 Task: AssignCarxxstreet791@gmail.com as Assignee of Issue Issue0000000090 in Backlog  in Scrum Project Project0000000018 in Jira. Create a Sprint called Sprint0000000049 in Scrum Project Project0000000017 in Jira. Create a Sprint called Sprint0000000050 in Scrum Project Project0000000017 in Jira. Create a Sprint called Sprint0000000051 in Scrum Project Project0000000017 in Jira. Set Duration of Sprint called Sprint0000000049 in Scrum Project Project0000000017 to 1 week in Jira
Action: Mouse moved to (1203, 559)
Screenshot: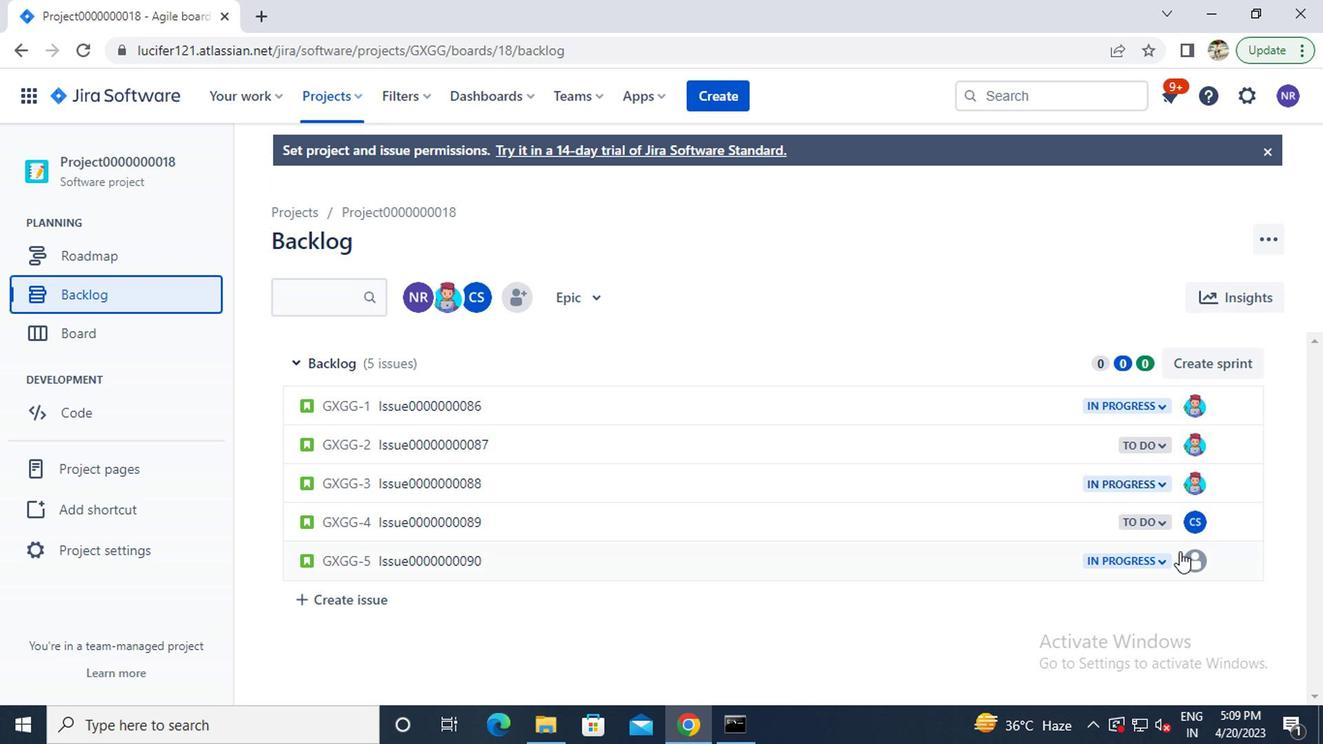 
Action: Mouse pressed left at (1203, 559)
Screenshot: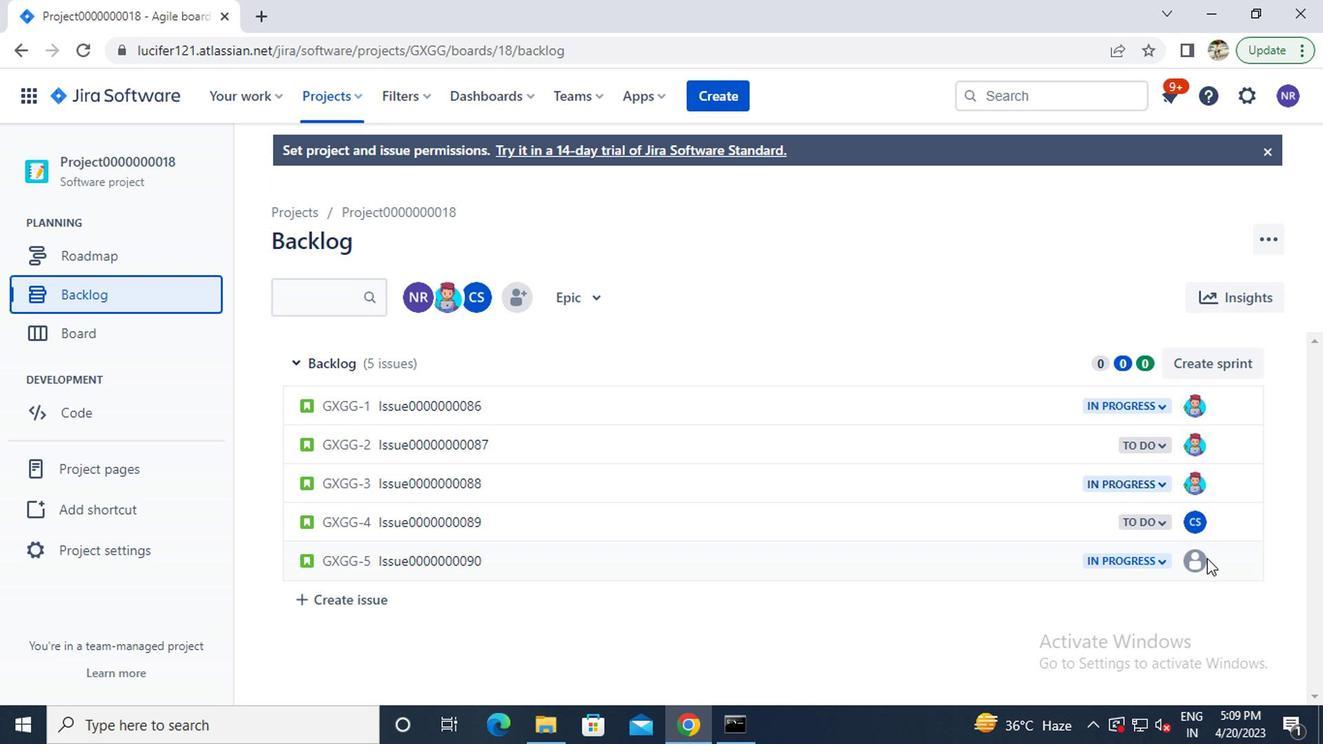 
Action: Key pressed c
Screenshot: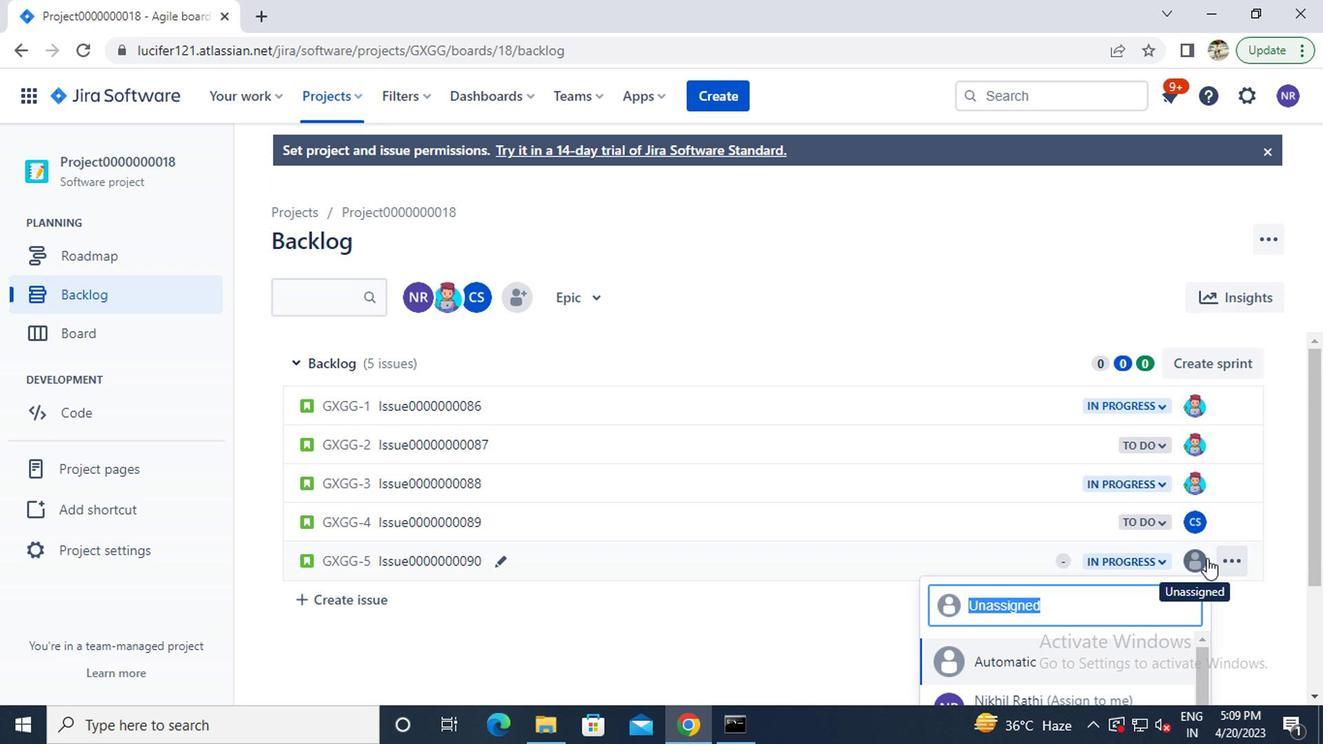 
Action: Mouse moved to (1021, 664)
Screenshot: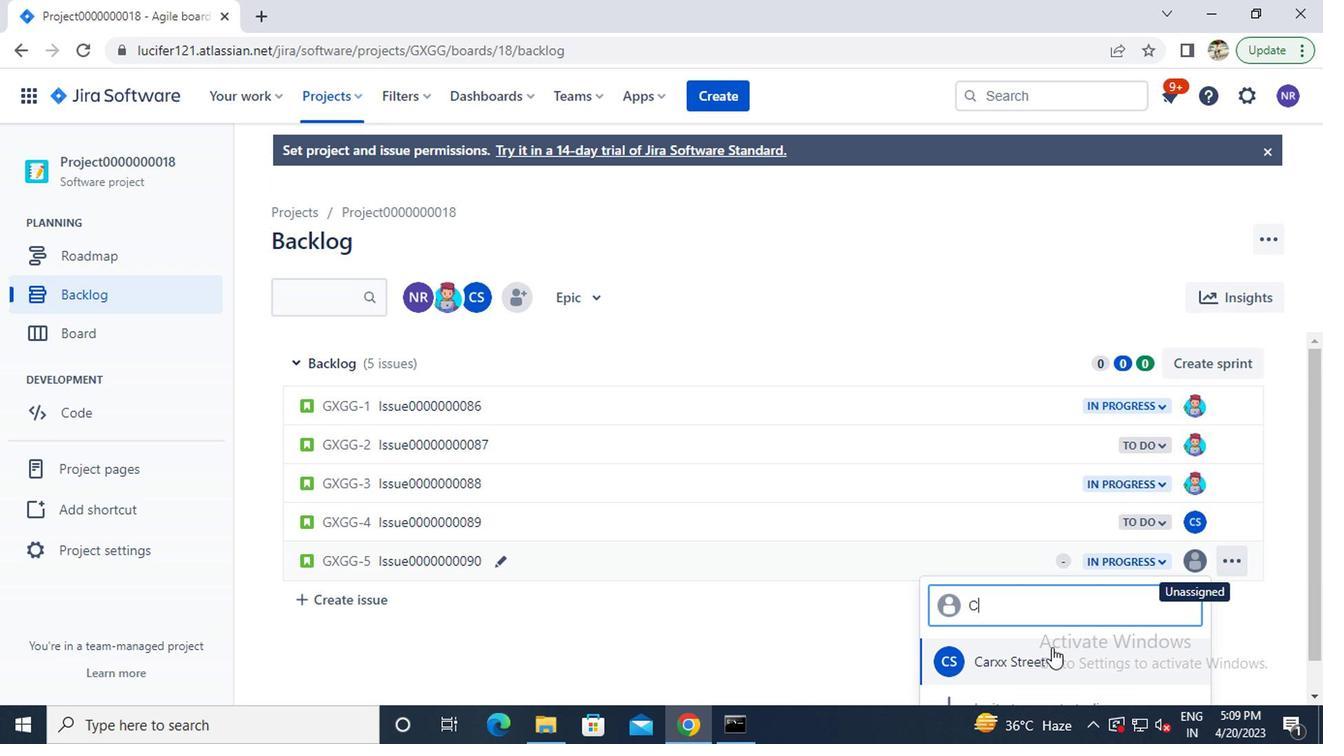 
Action: Mouse pressed left at (1021, 664)
Screenshot: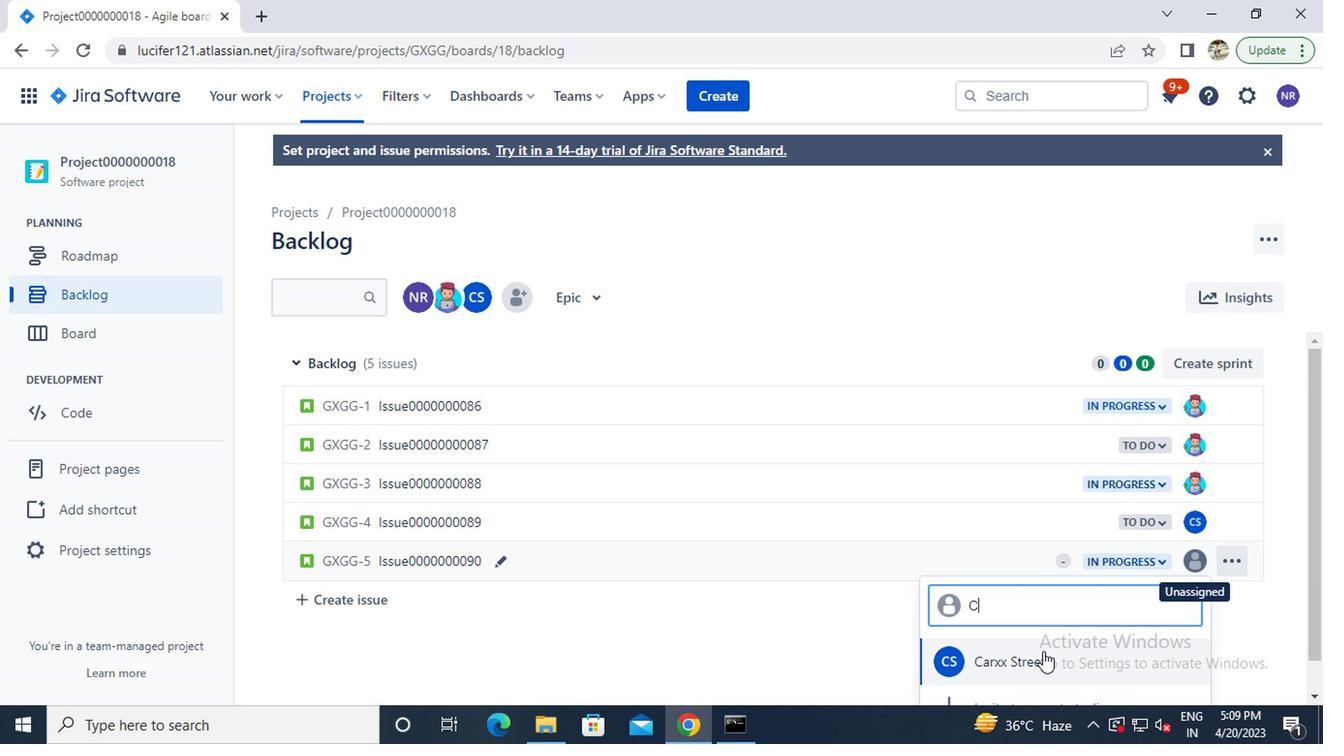 
Action: Mouse moved to (330, 105)
Screenshot: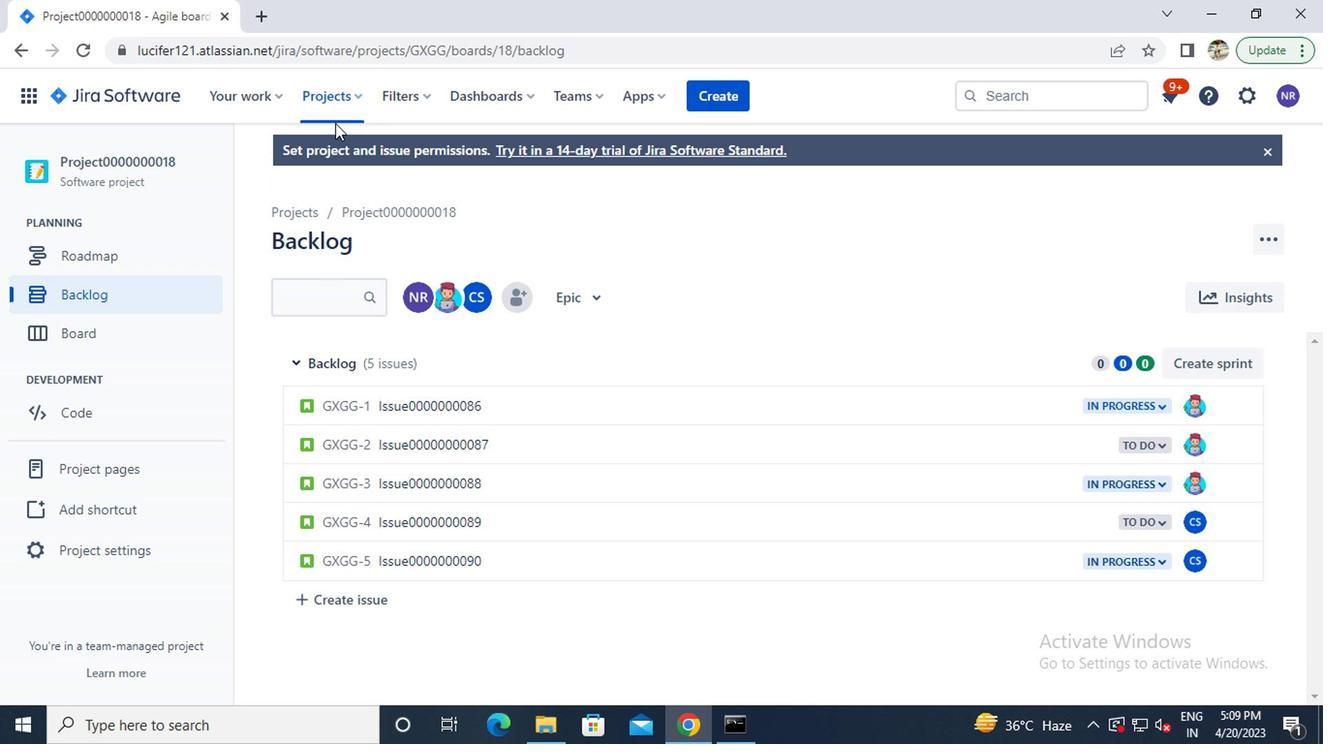 
Action: Mouse pressed left at (330, 105)
Screenshot: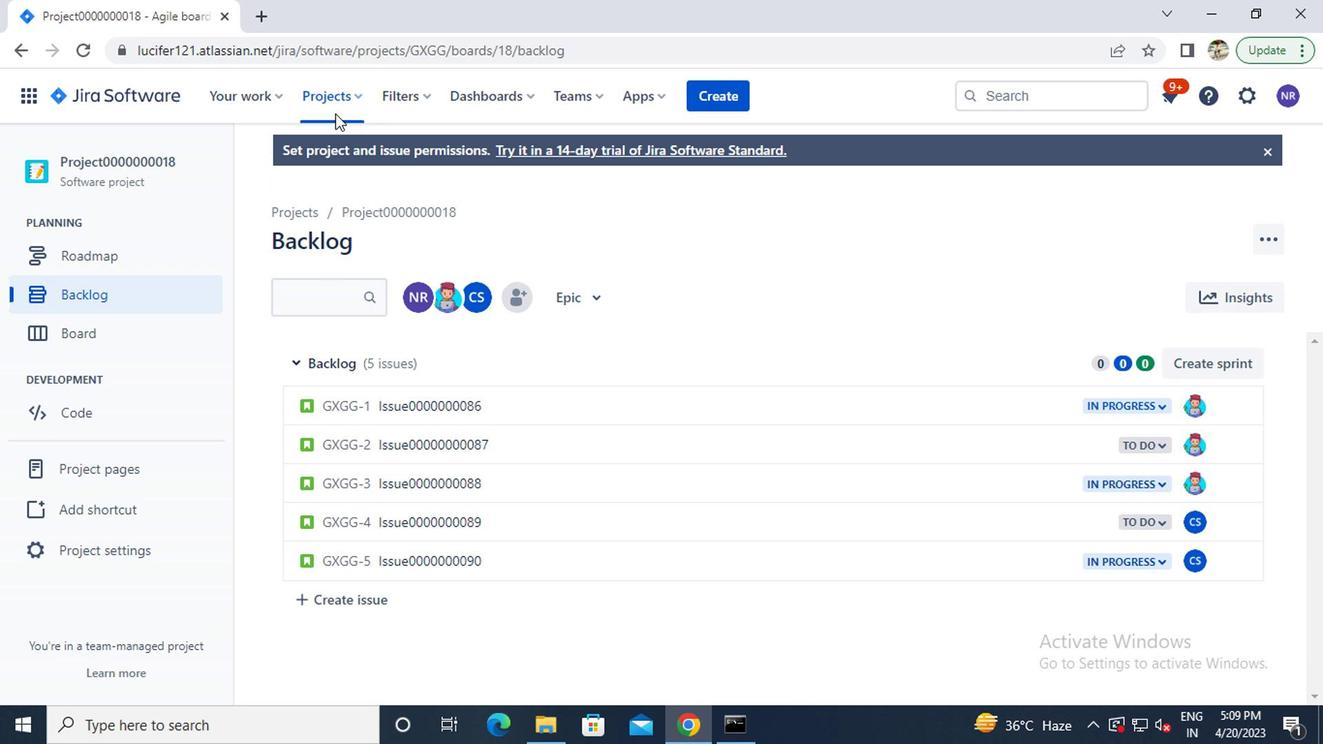 
Action: Mouse moved to (363, 232)
Screenshot: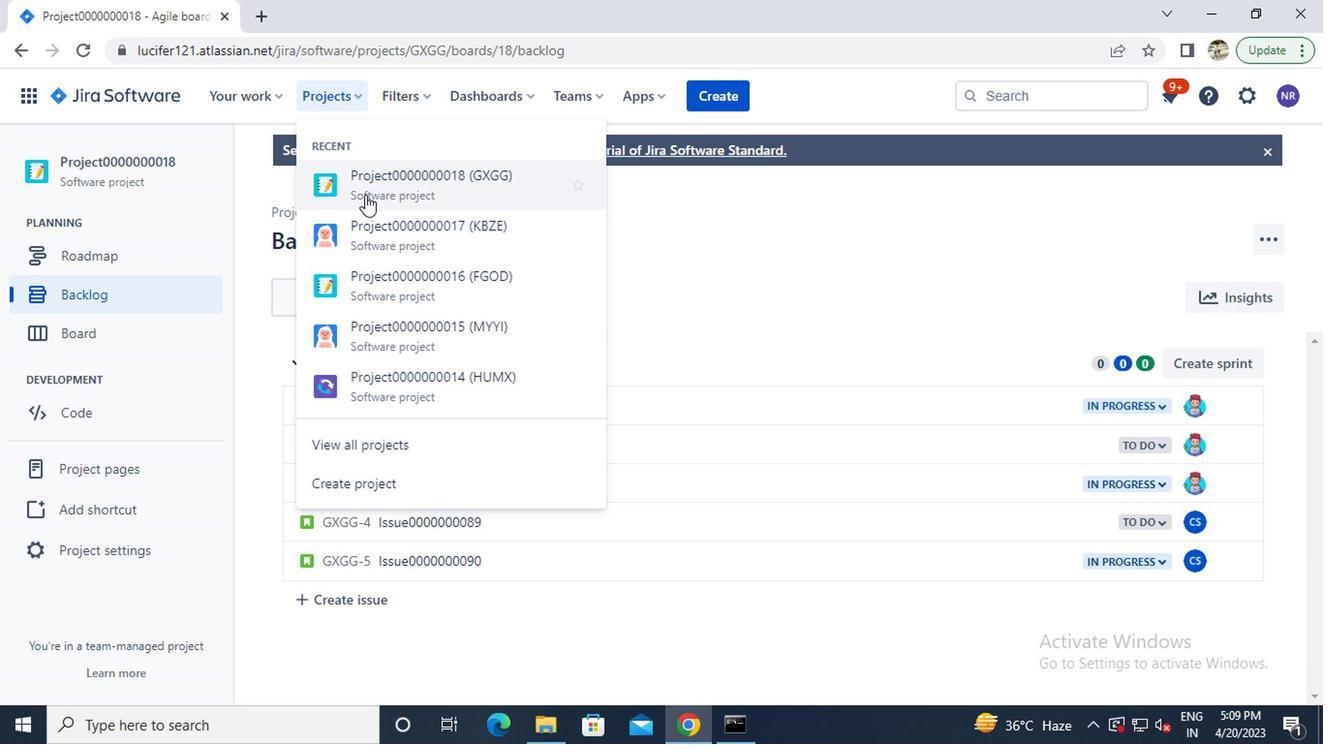 
Action: Mouse pressed left at (363, 232)
Screenshot: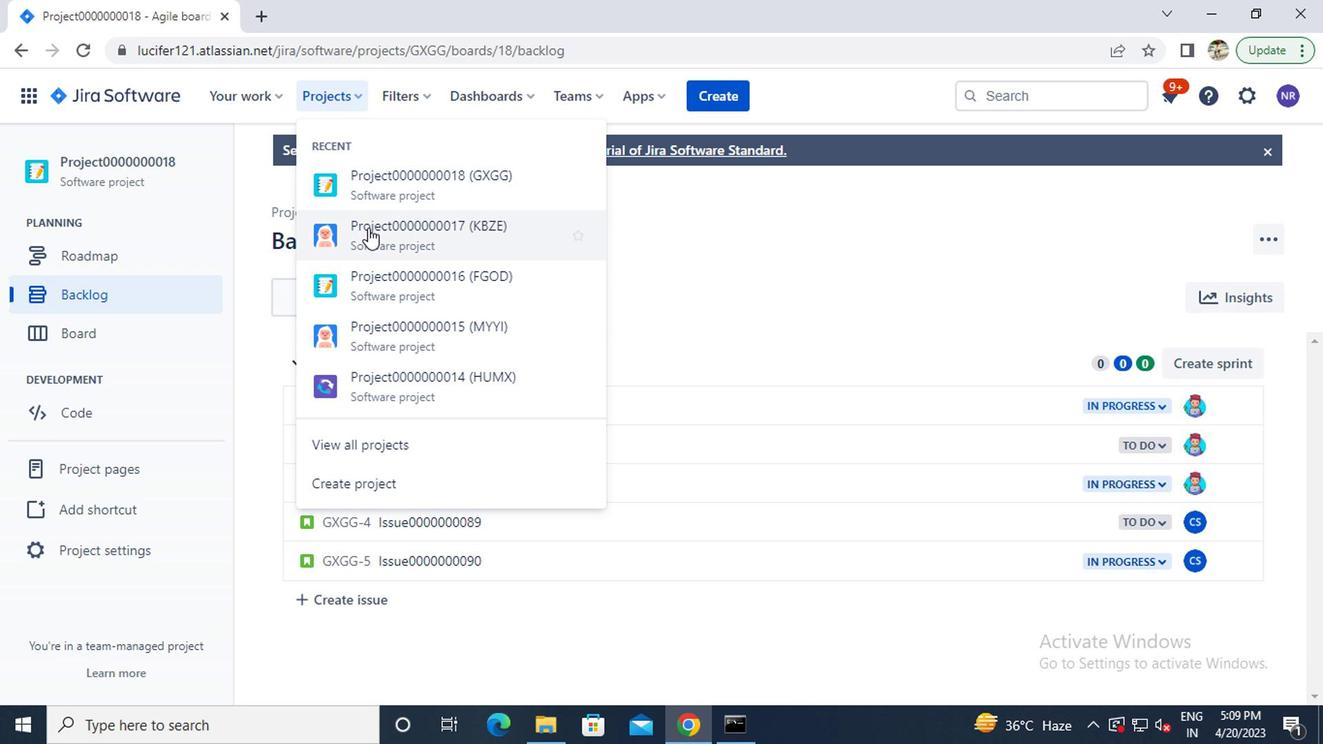 
Action: Mouse moved to (84, 303)
Screenshot: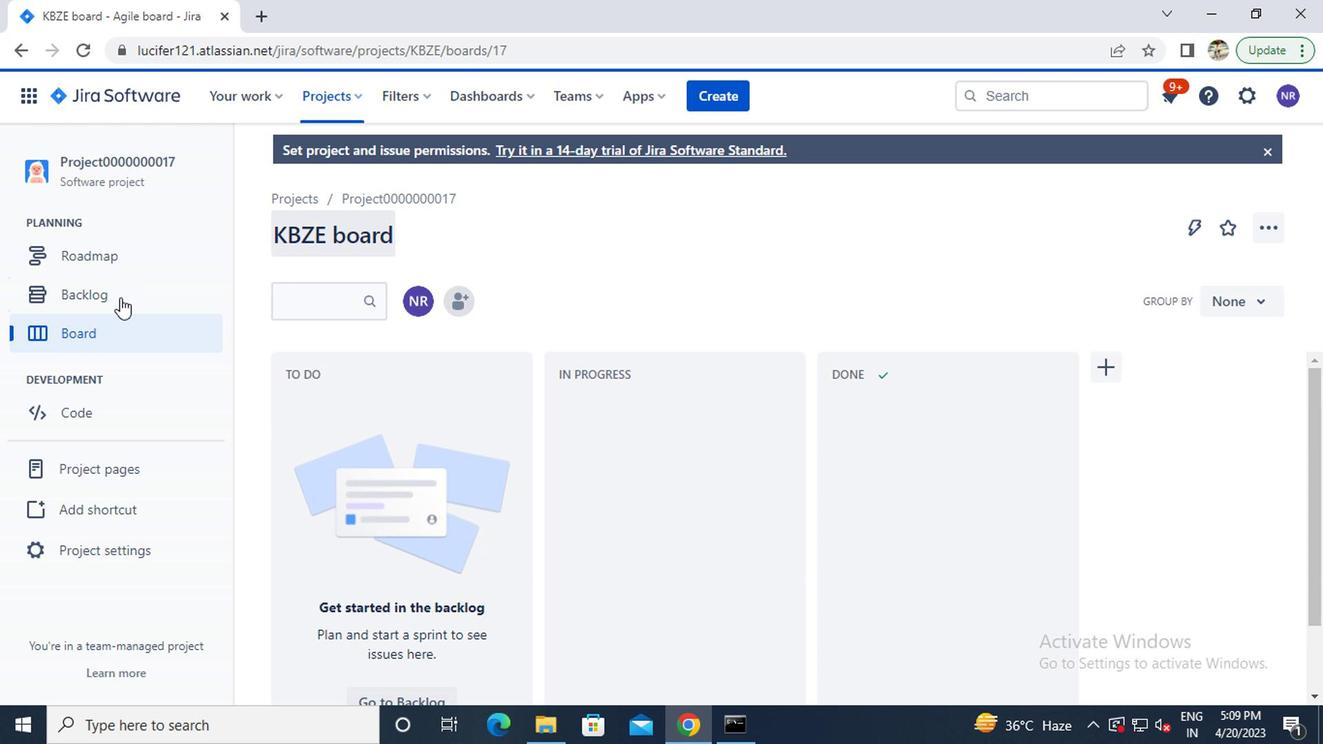 
Action: Mouse pressed left at (84, 303)
Screenshot: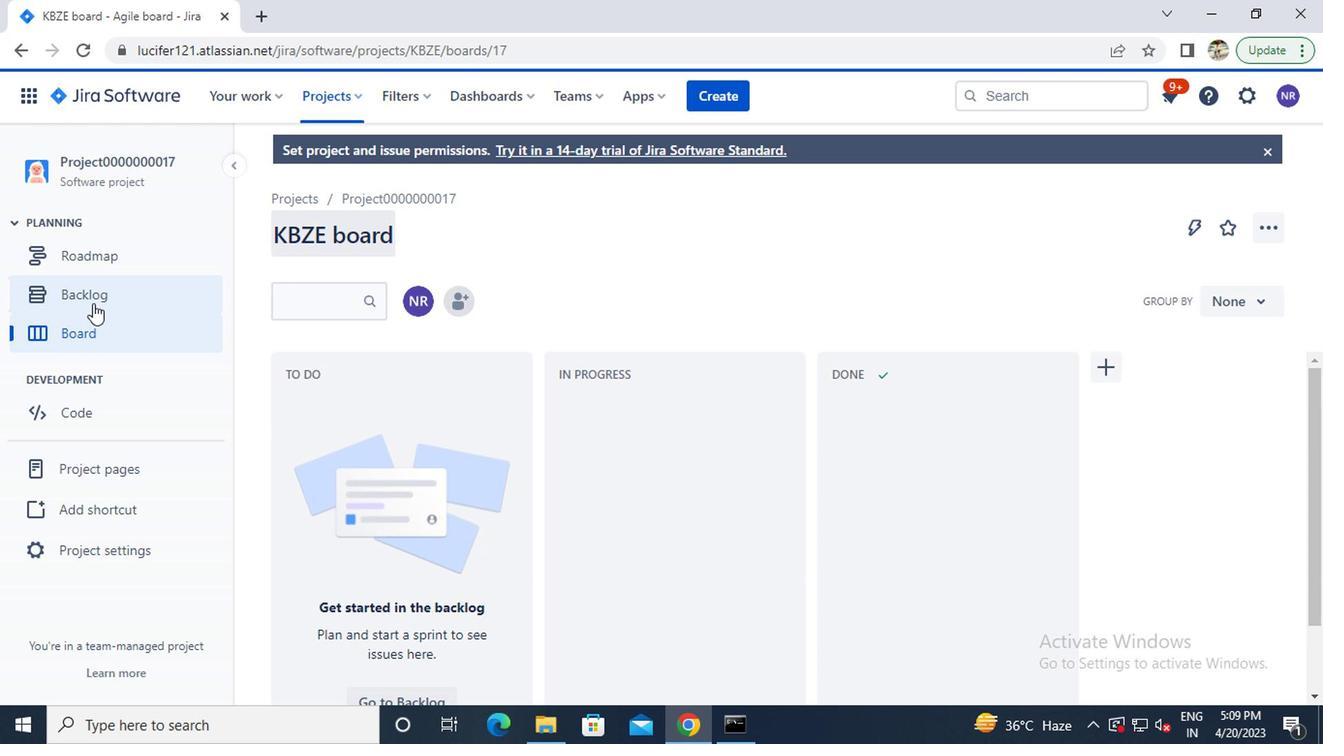 
Action: Mouse moved to (1186, 359)
Screenshot: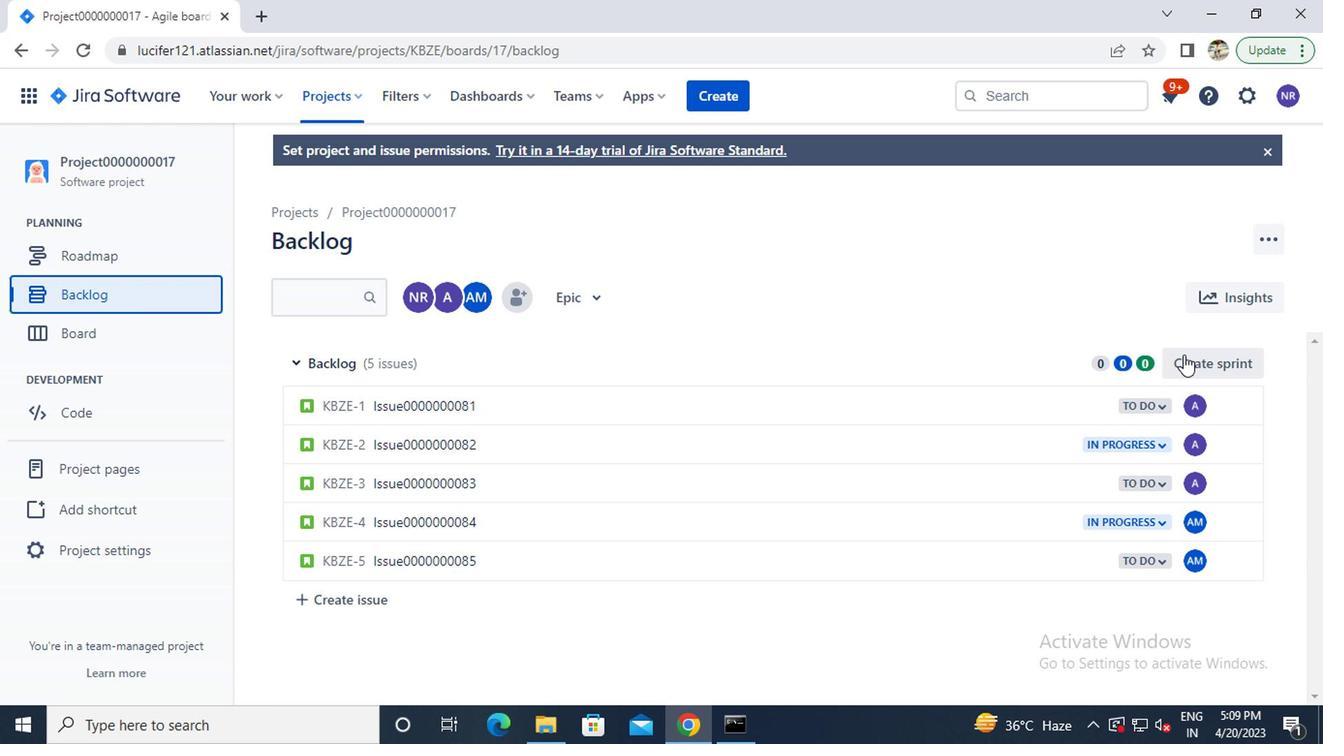 
Action: Mouse pressed left at (1186, 359)
Screenshot: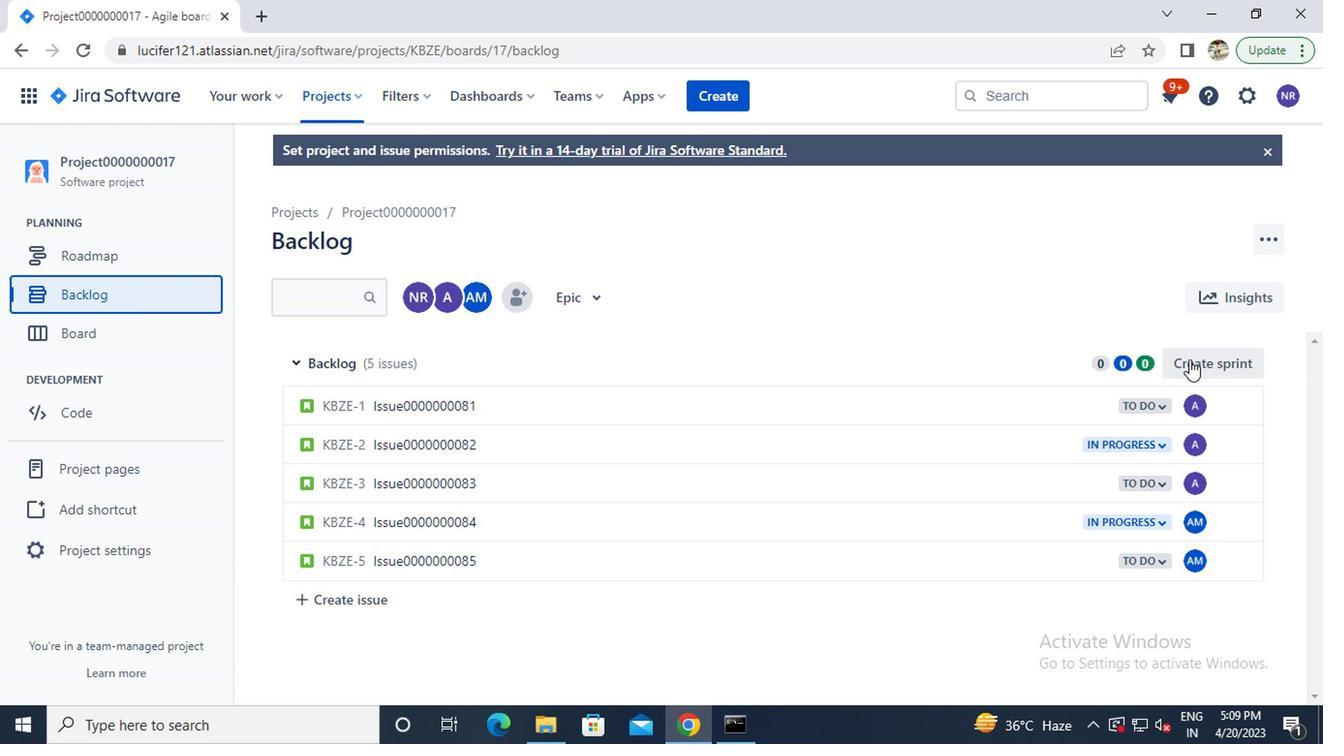 
Action: Mouse moved to (433, 368)
Screenshot: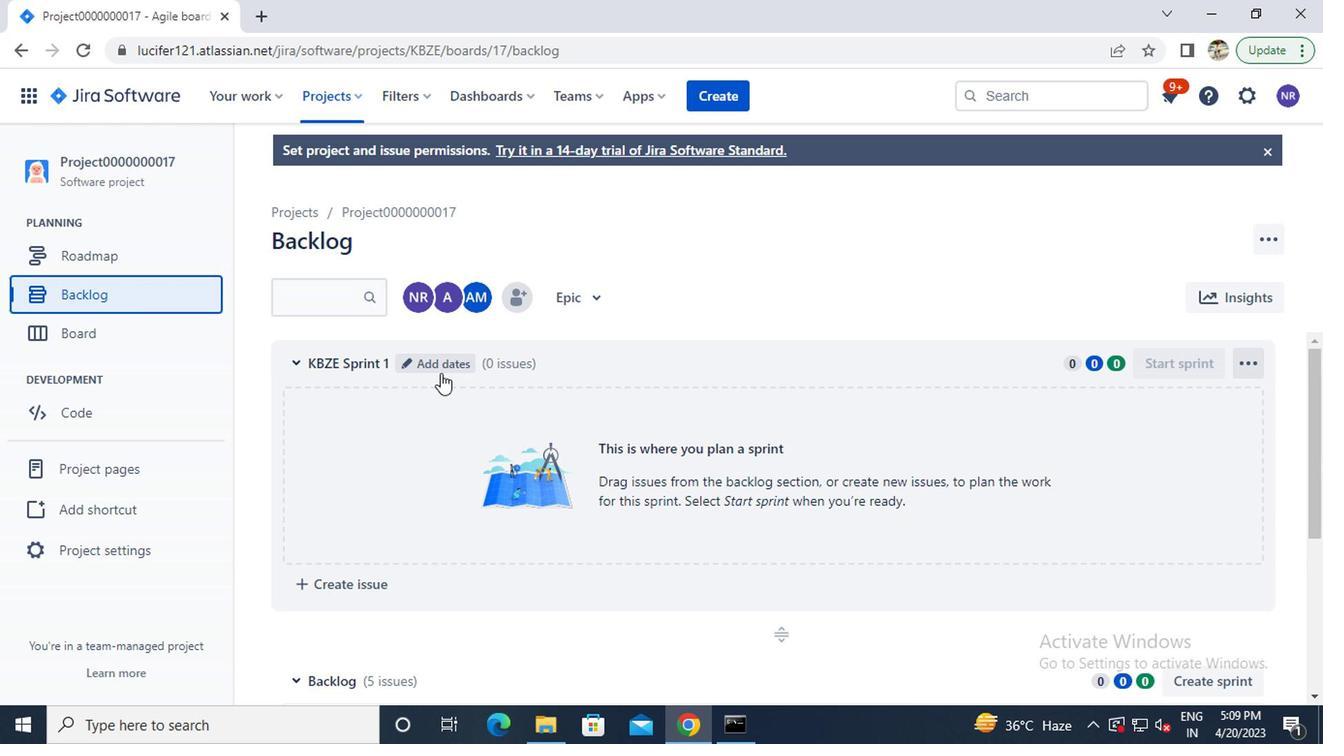 
Action: Mouse pressed left at (433, 368)
Screenshot: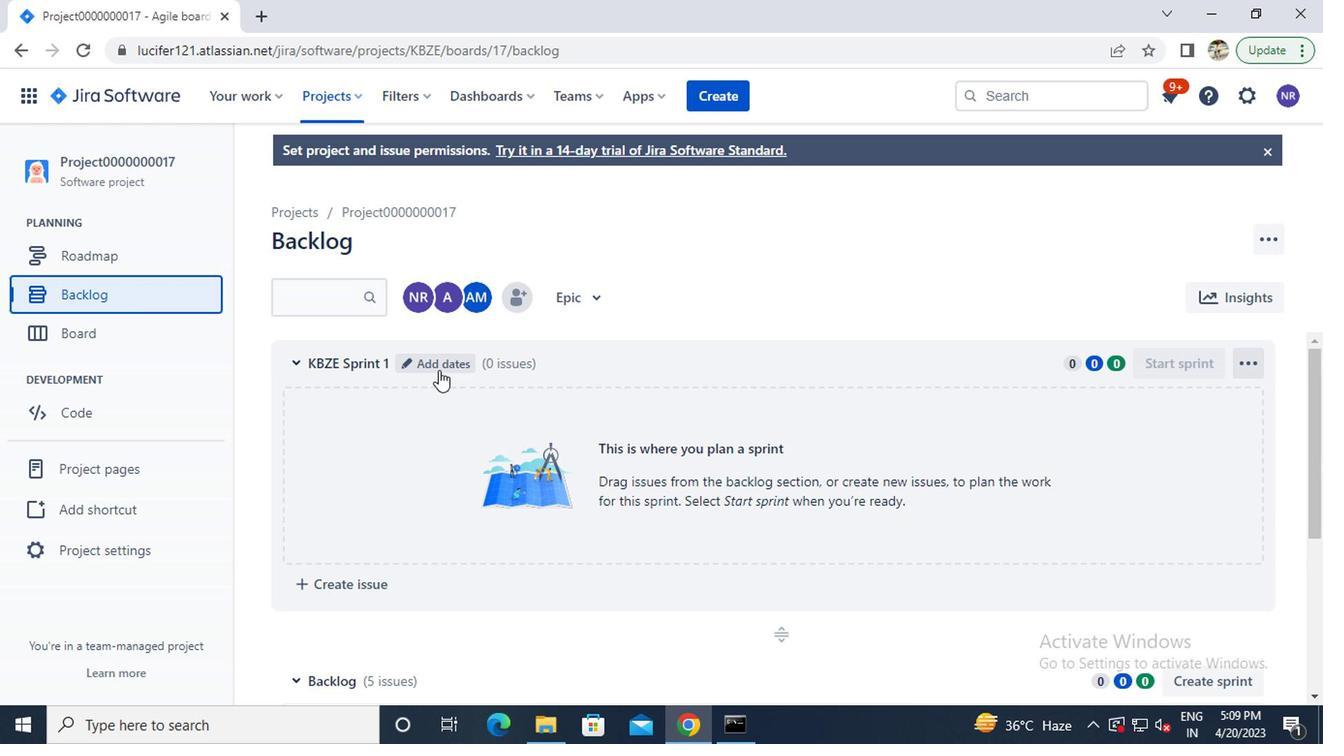 
Action: Key pressed ctrl+A<Key.backspace>s<Key.caps_lock>print0000000049<Key.enter>
Screenshot: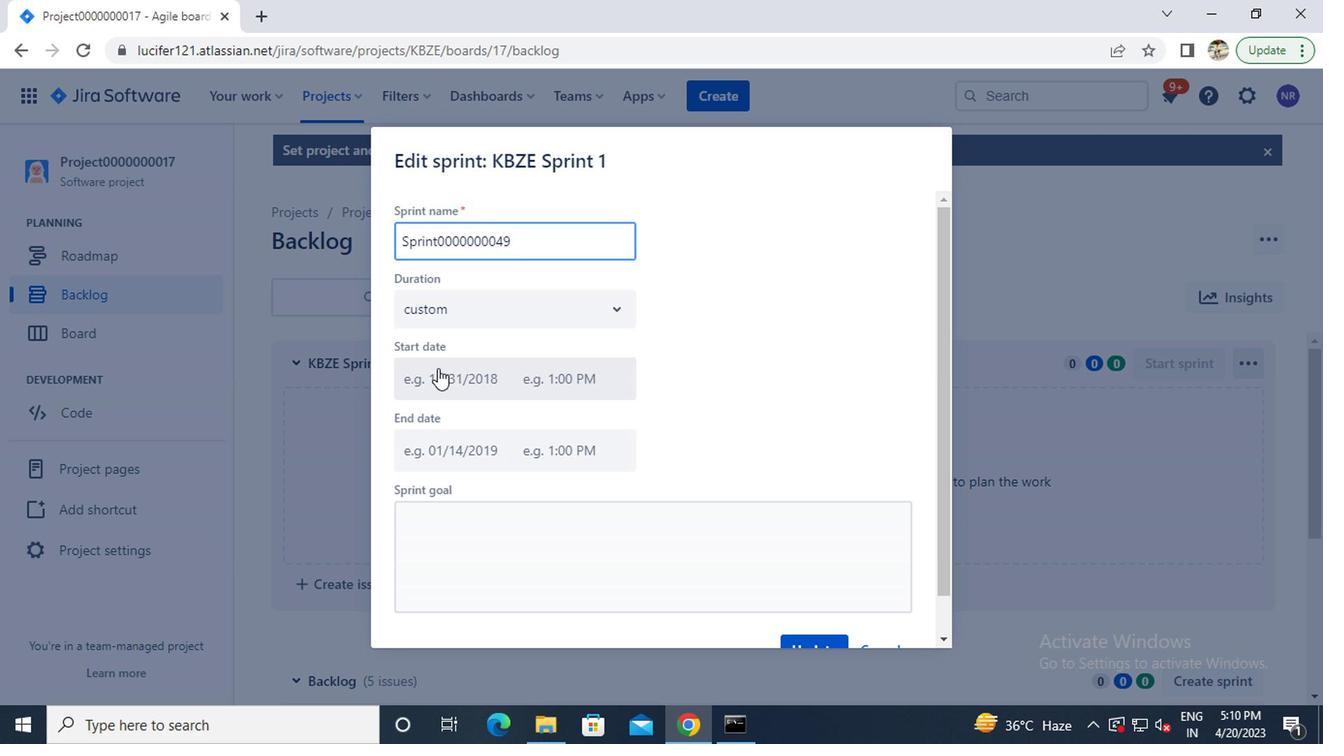 
Action: Mouse moved to (523, 377)
Screenshot: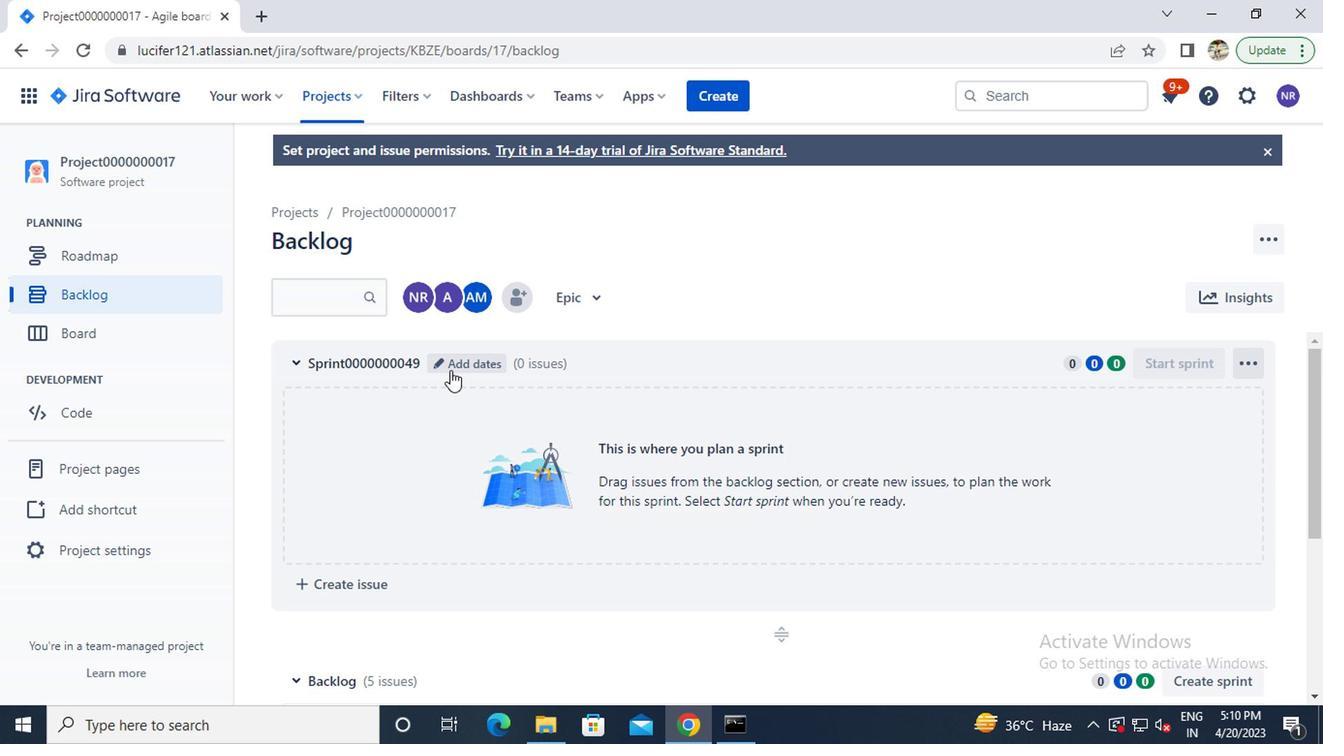 
Action: Mouse scrolled (523, 376) with delta (0, 0)
Screenshot: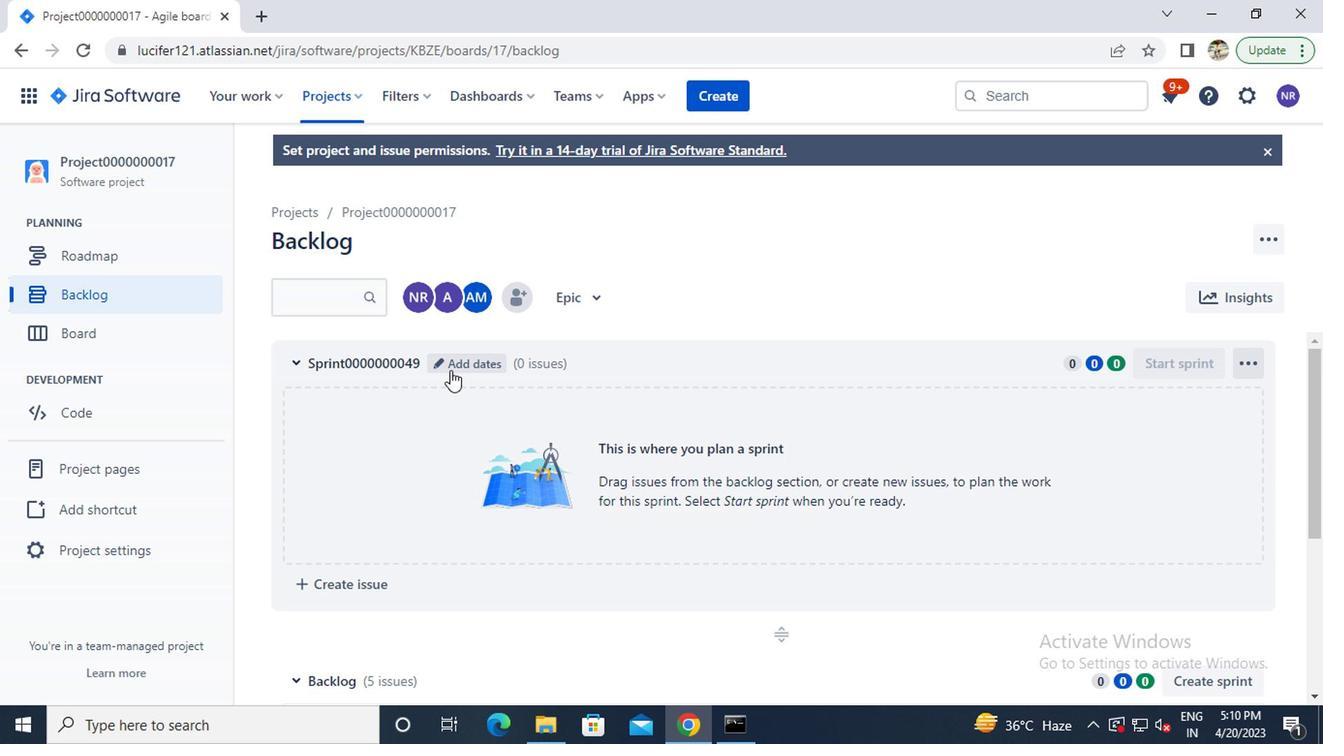 
Action: Mouse scrolled (523, 376) with delta (0, 0)
Screenshot: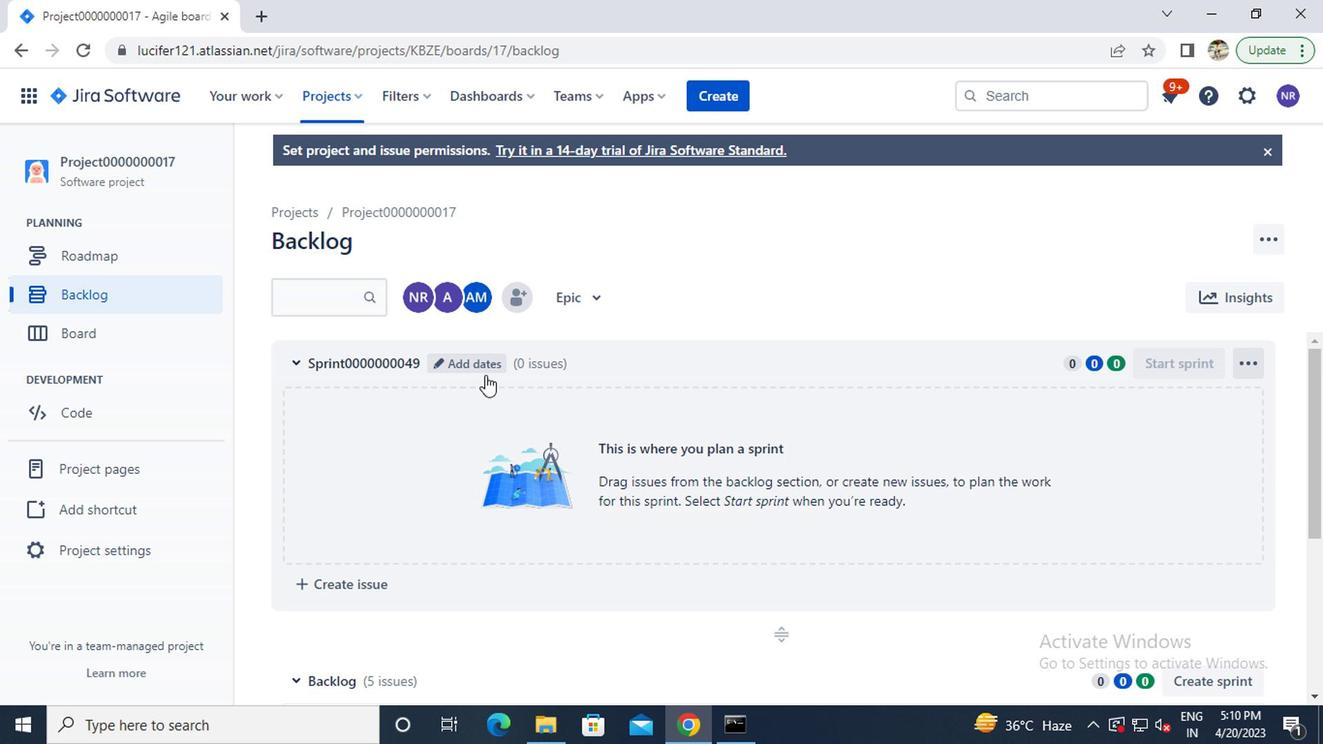 
Action: Mouse moved to (1203, 482)
Screenshot: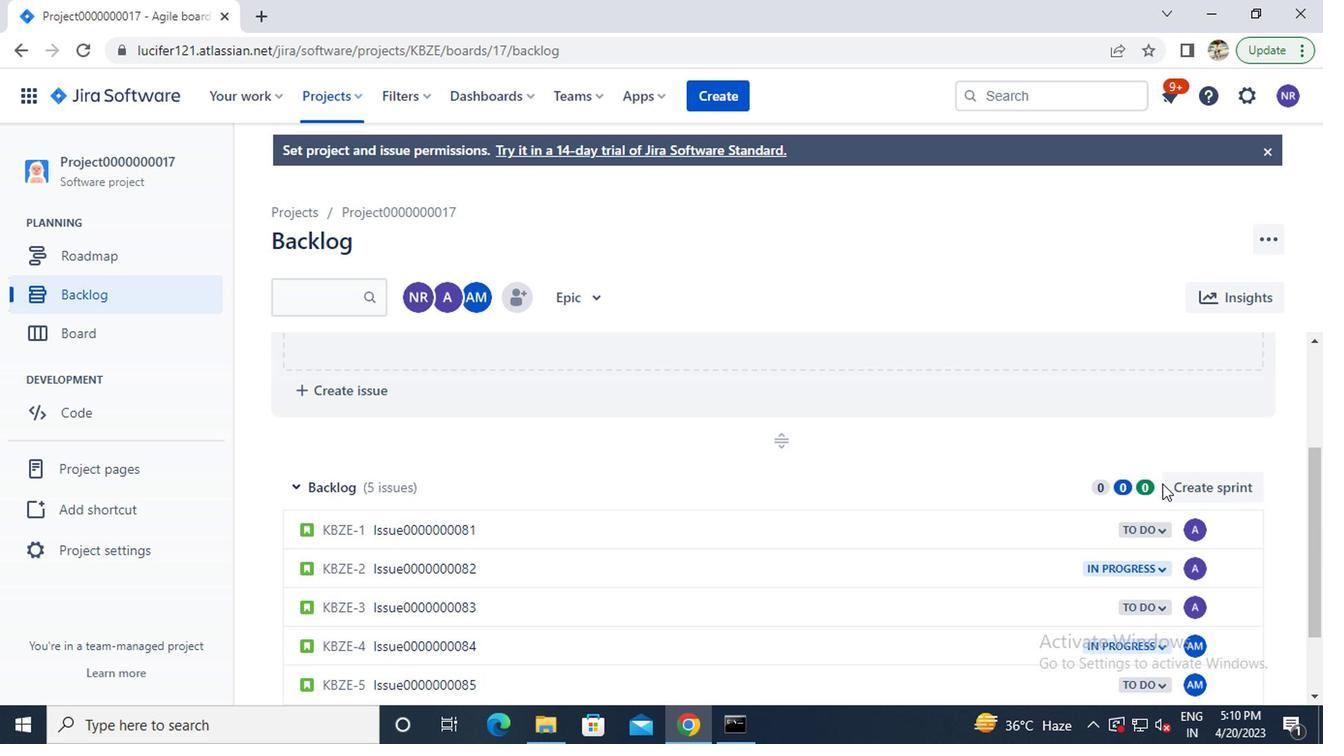 
Action: Mouse pressed left at (1203, 482)
Screenshot: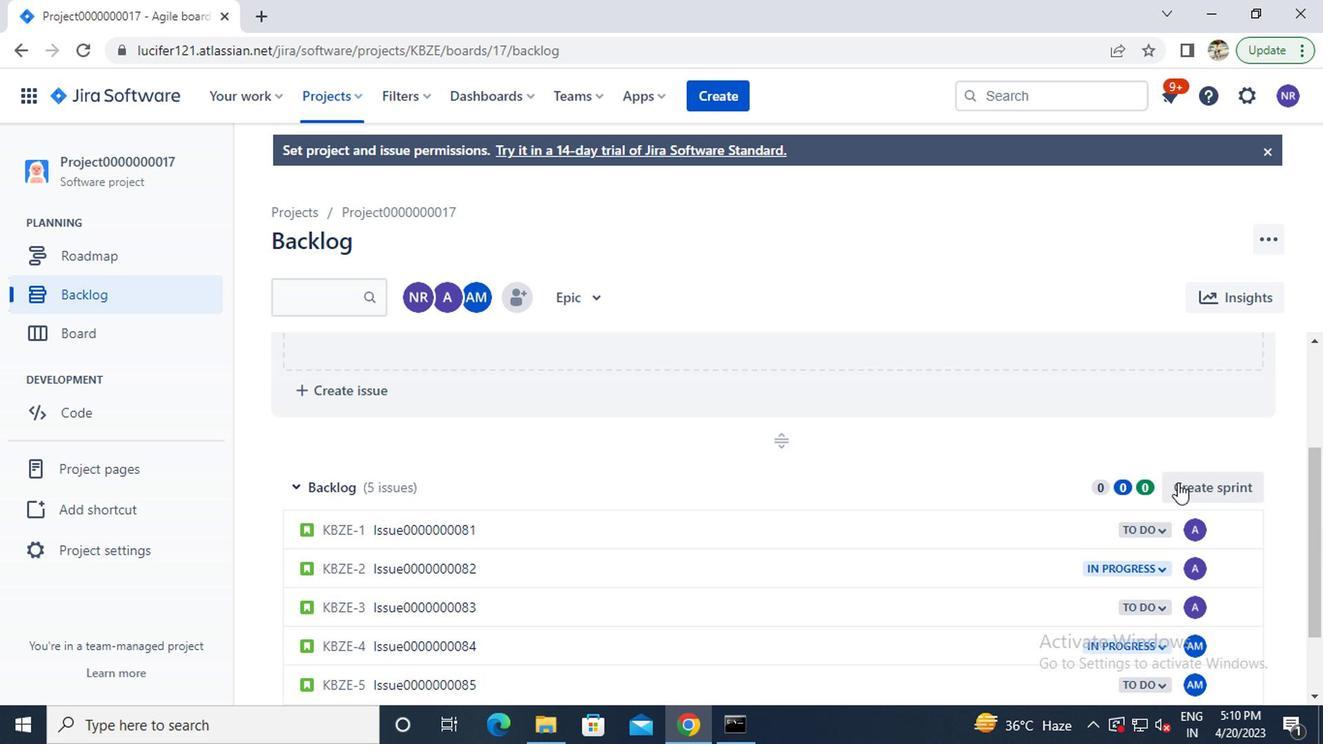 
Action: Mouse moved to (424, 490)
Screenshot: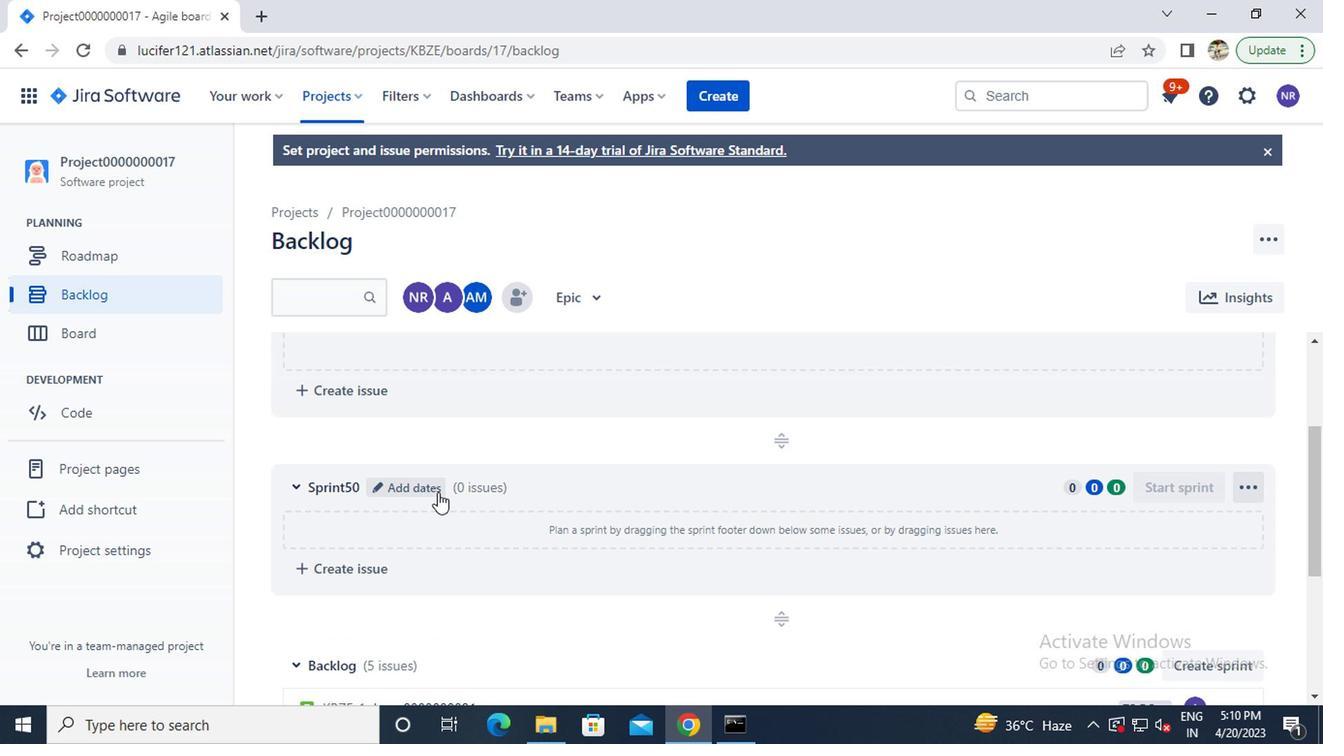 
Action: Mouse pressed left at (424, 490)
Screenshot: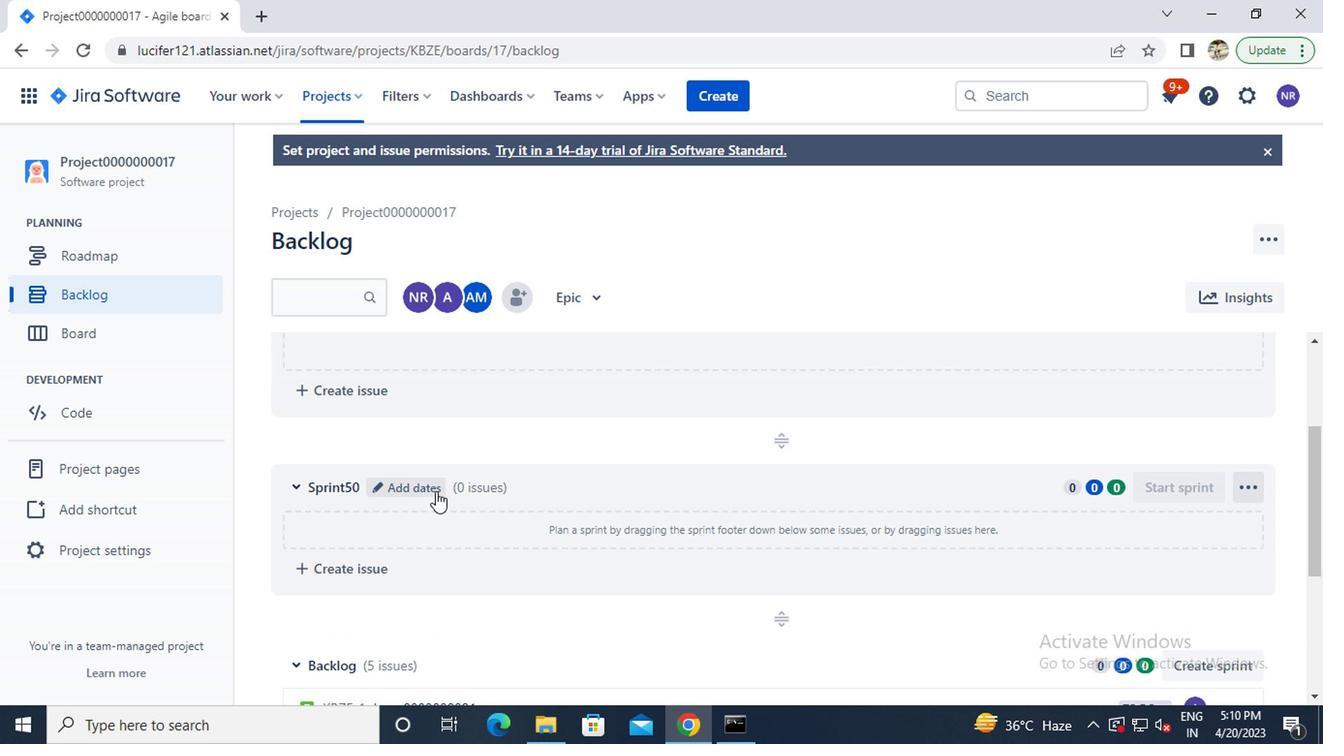 
Action: Key pressed <Key.backspace><Key.backspace>0000000050<Key.enter>
Screenshot: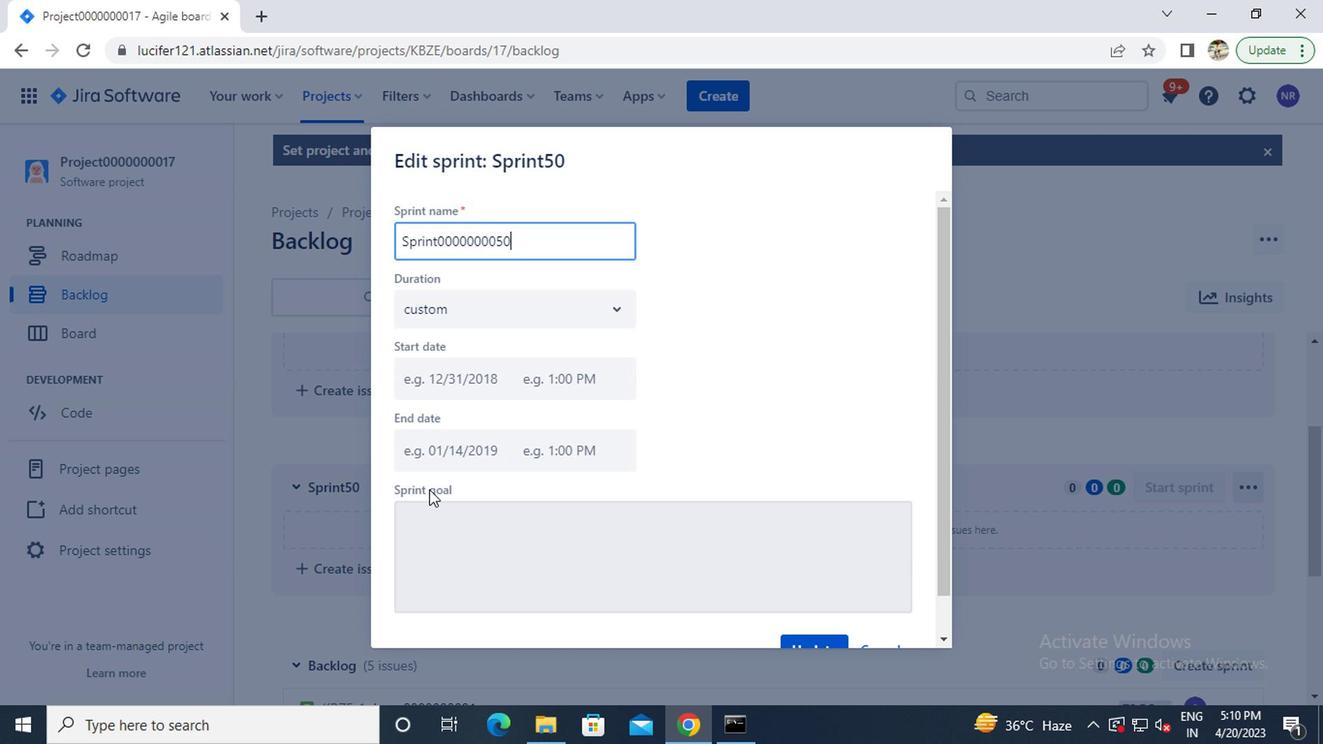 
Action: Mouse moved to (454, 487)
Screenshot: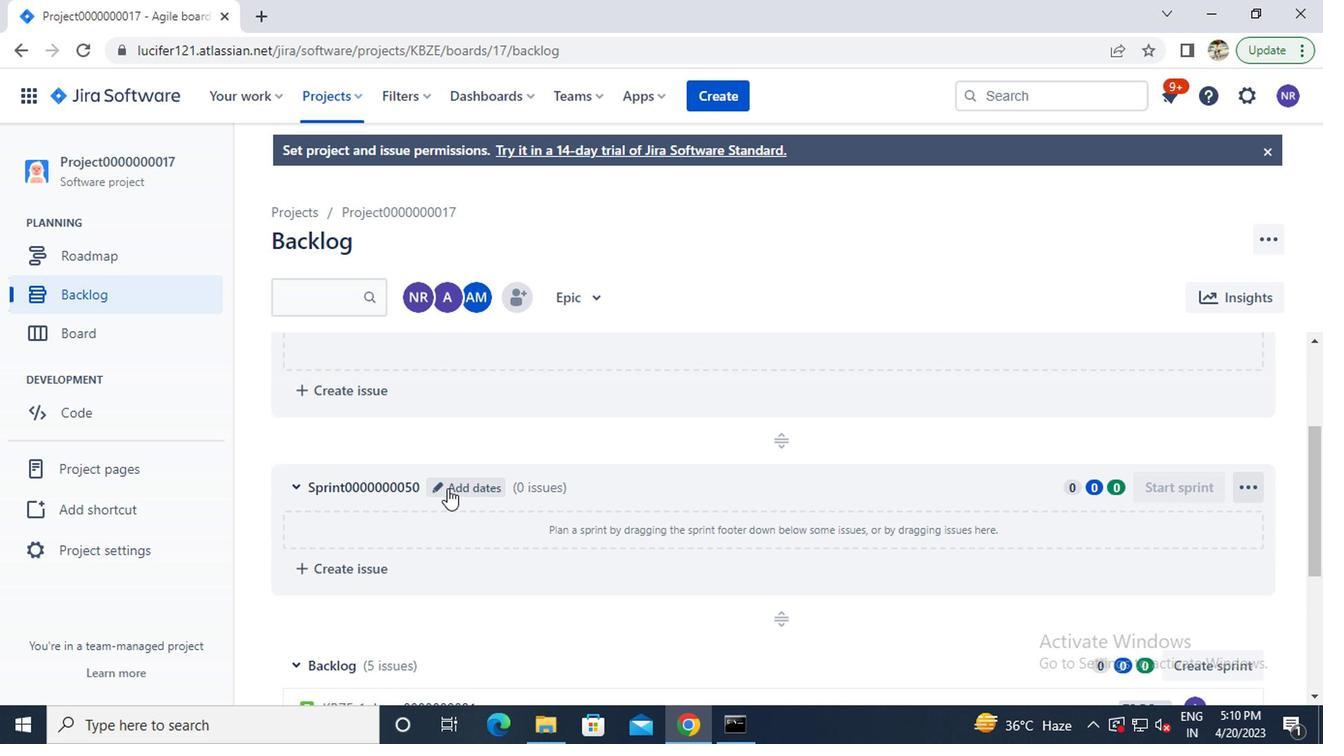 
Action: Mouse scrolled (454, 486) with delta (0, 0)
Screenshot: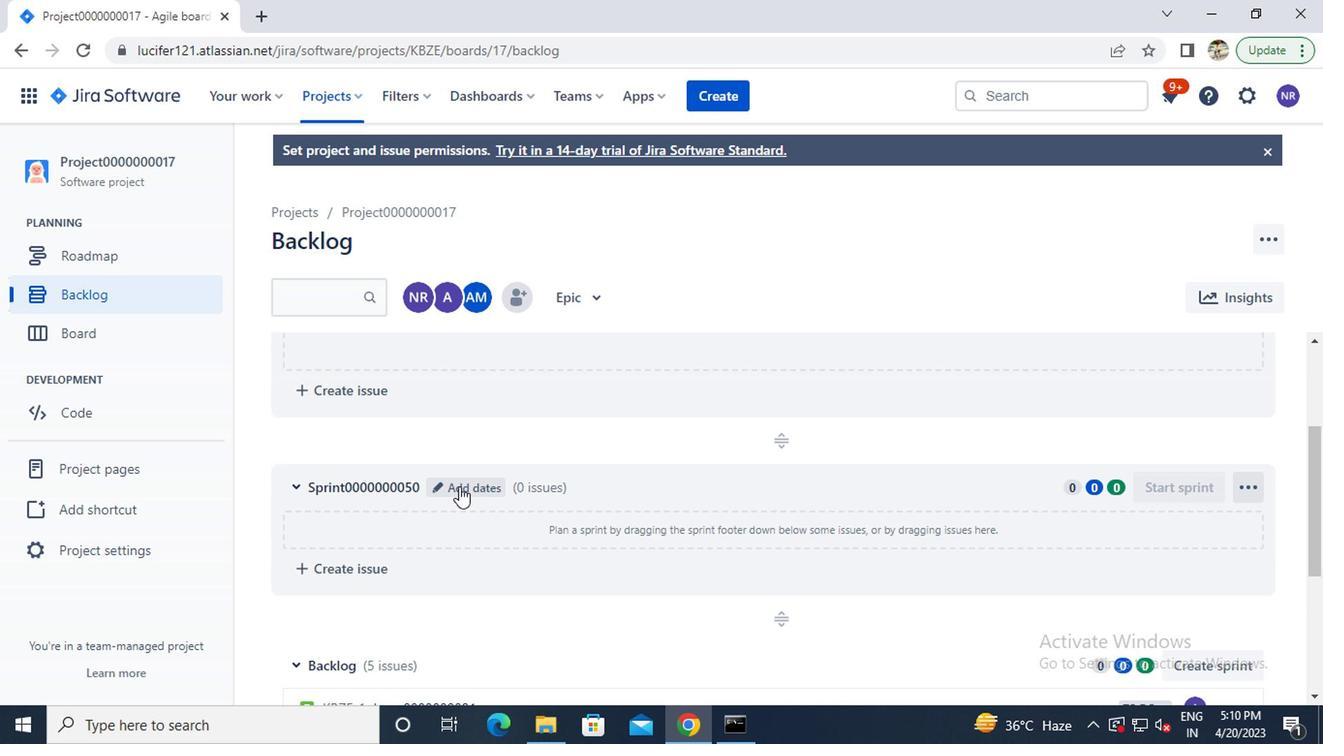 
Action: Mouse moved to (1201, 564)
Screenshot: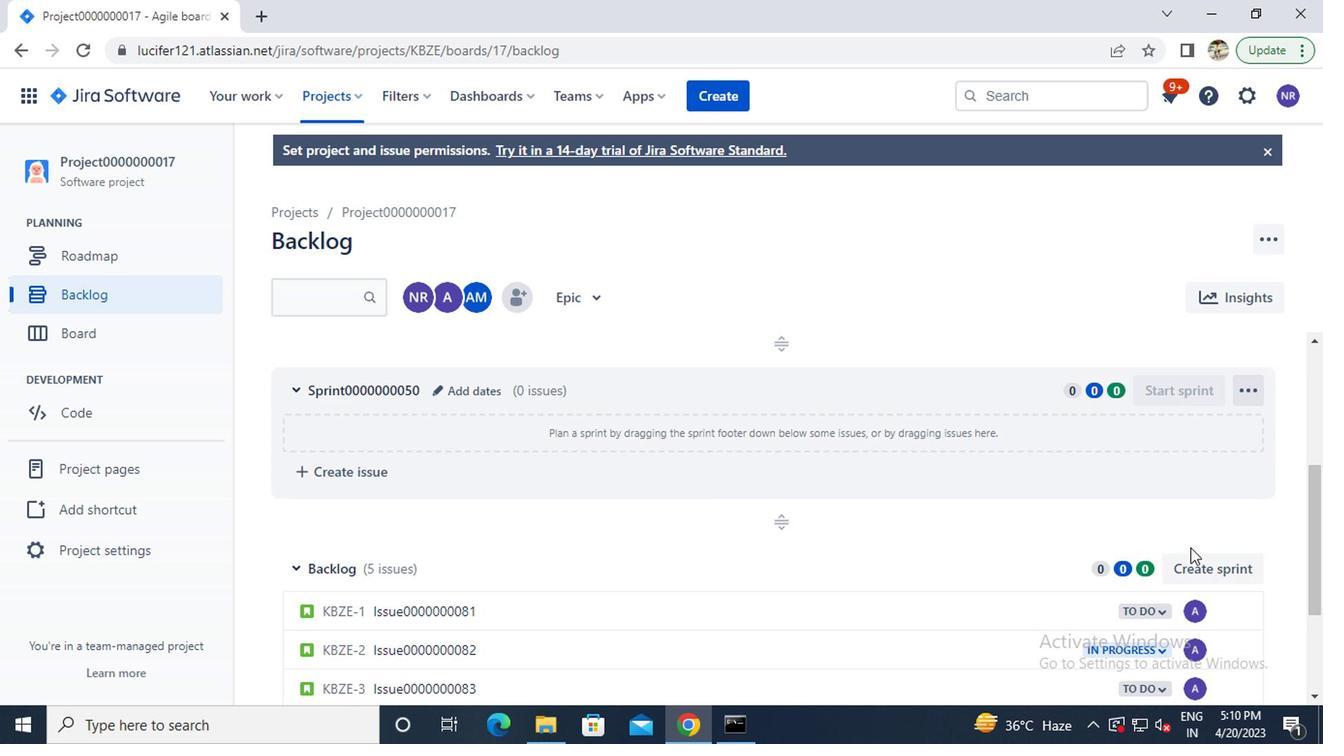 
Action: Mouse pressed left at (1201, 564)
Screenshot: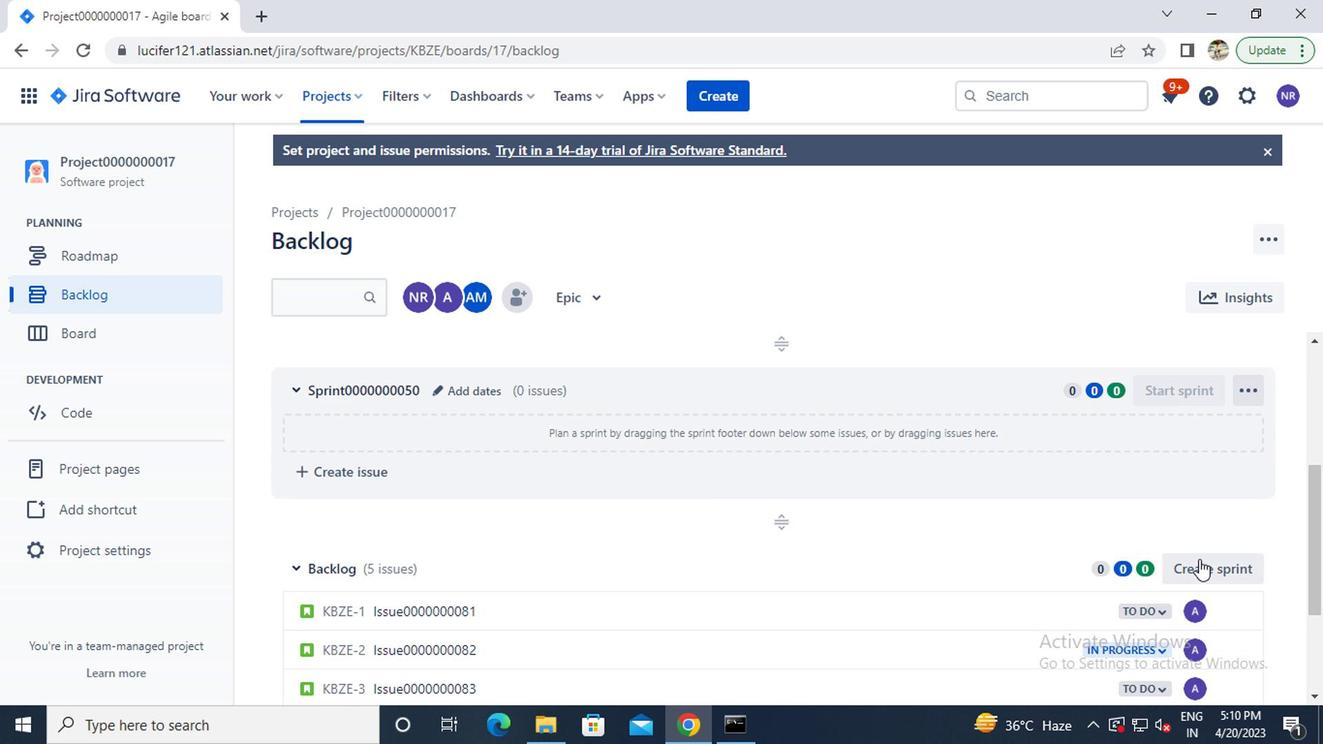 
Action: Mouse moved to (395, 571)
Screenshot: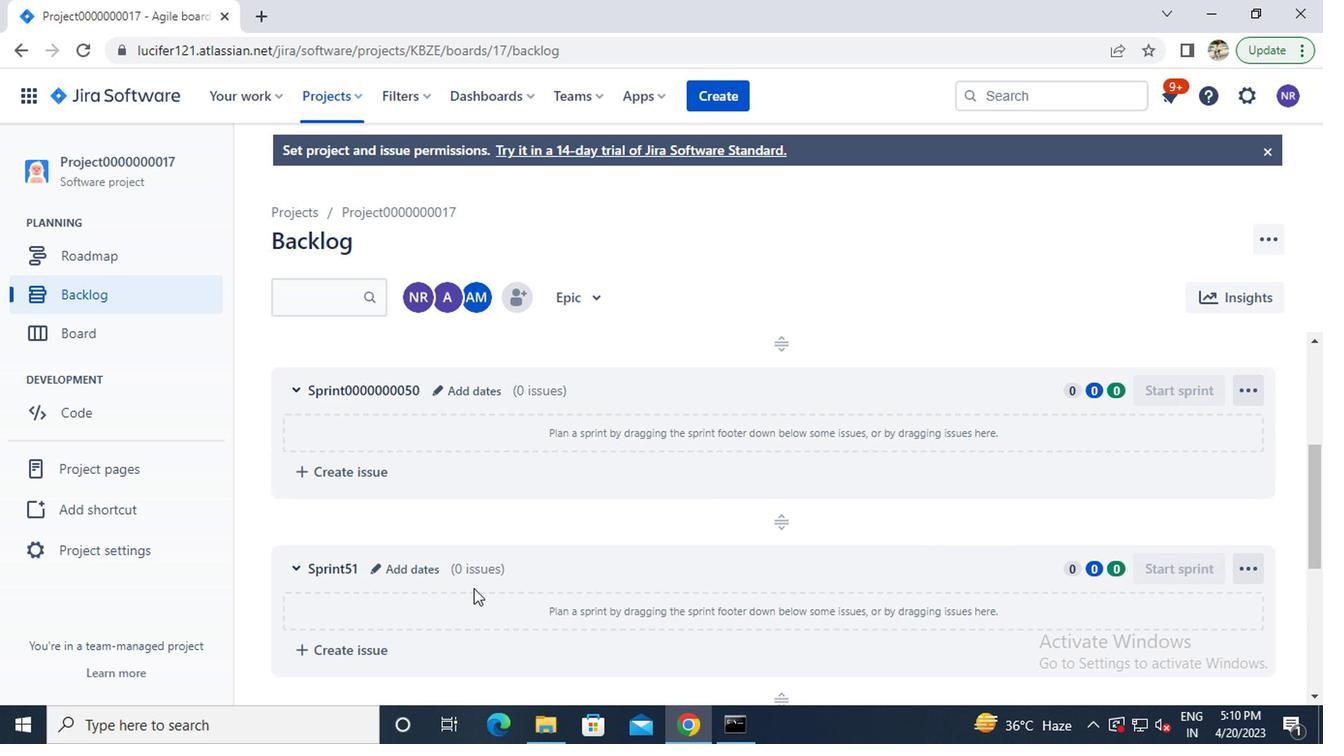 
Action: Mouse pressed left at (395, 571)
Screenshot: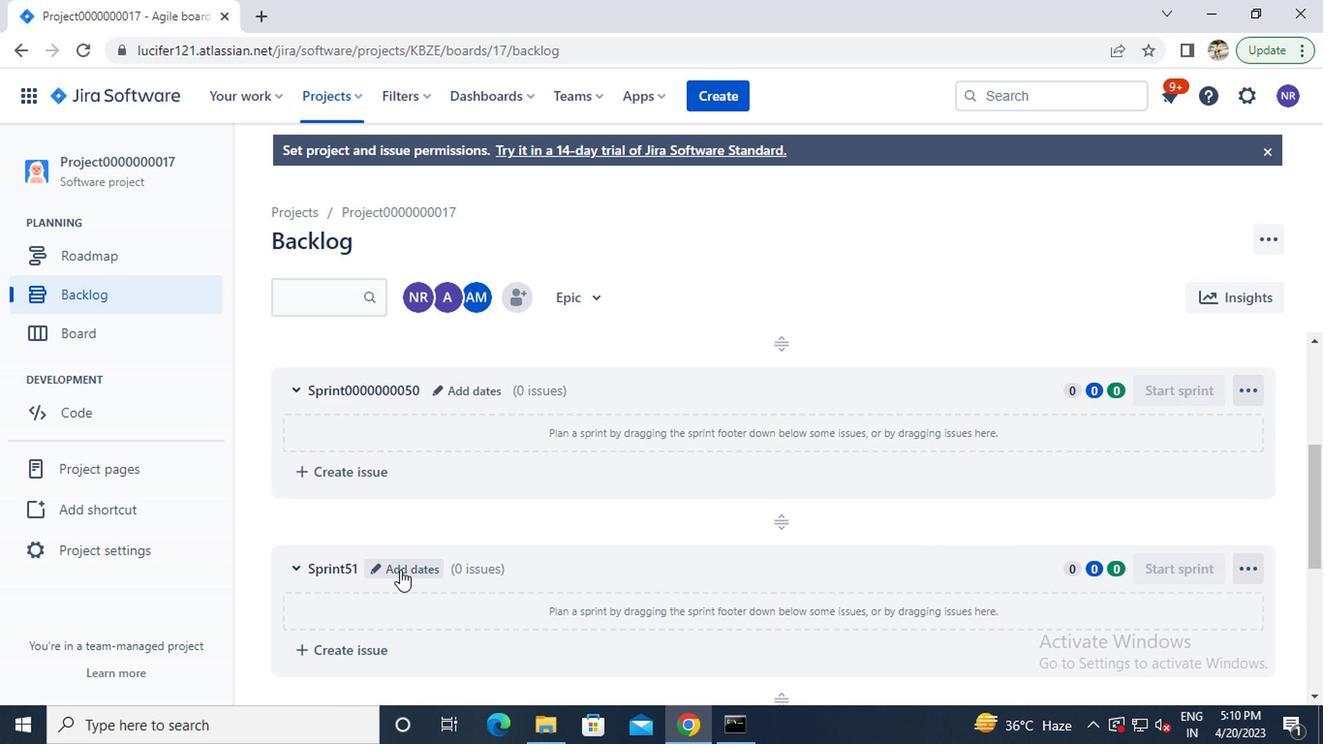
Action: Key pressed <Key.backspace><Key.backspace>0000000051
Screenshot: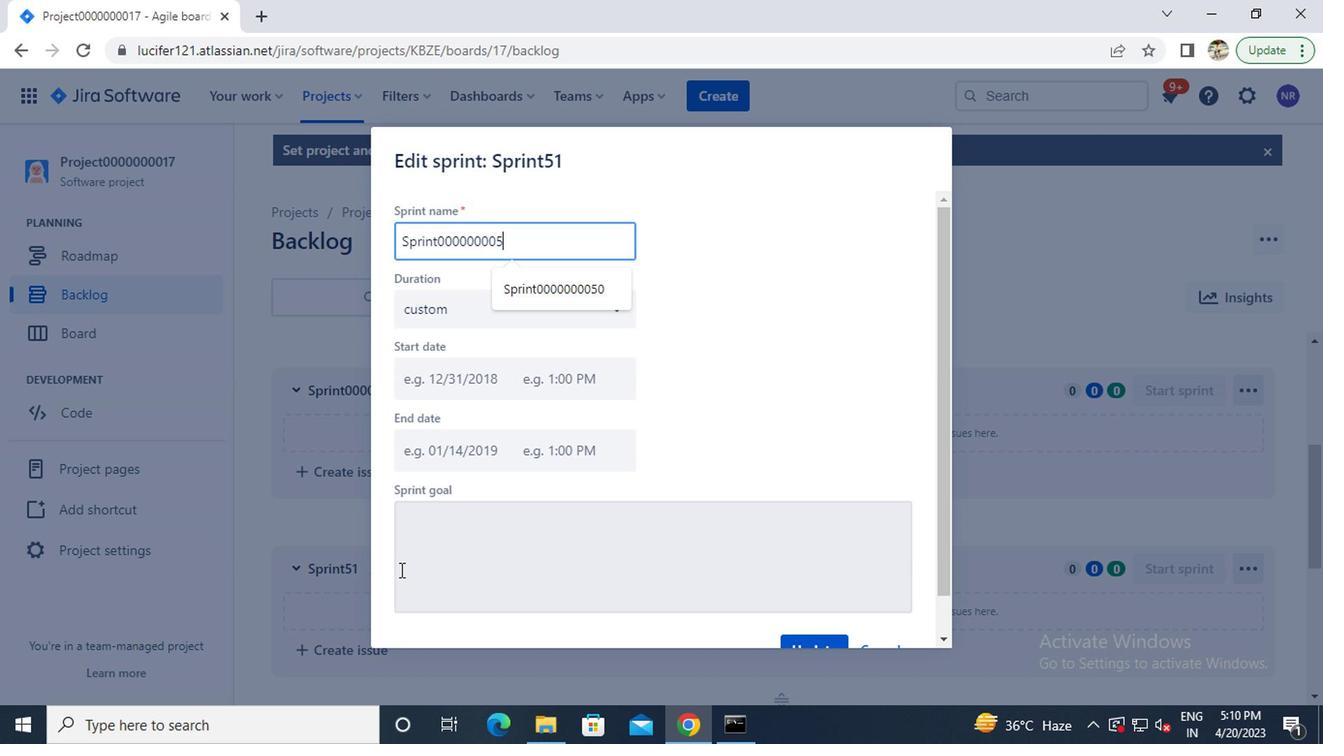 
Action: Mouse moved to (731, 541)
Screenshot: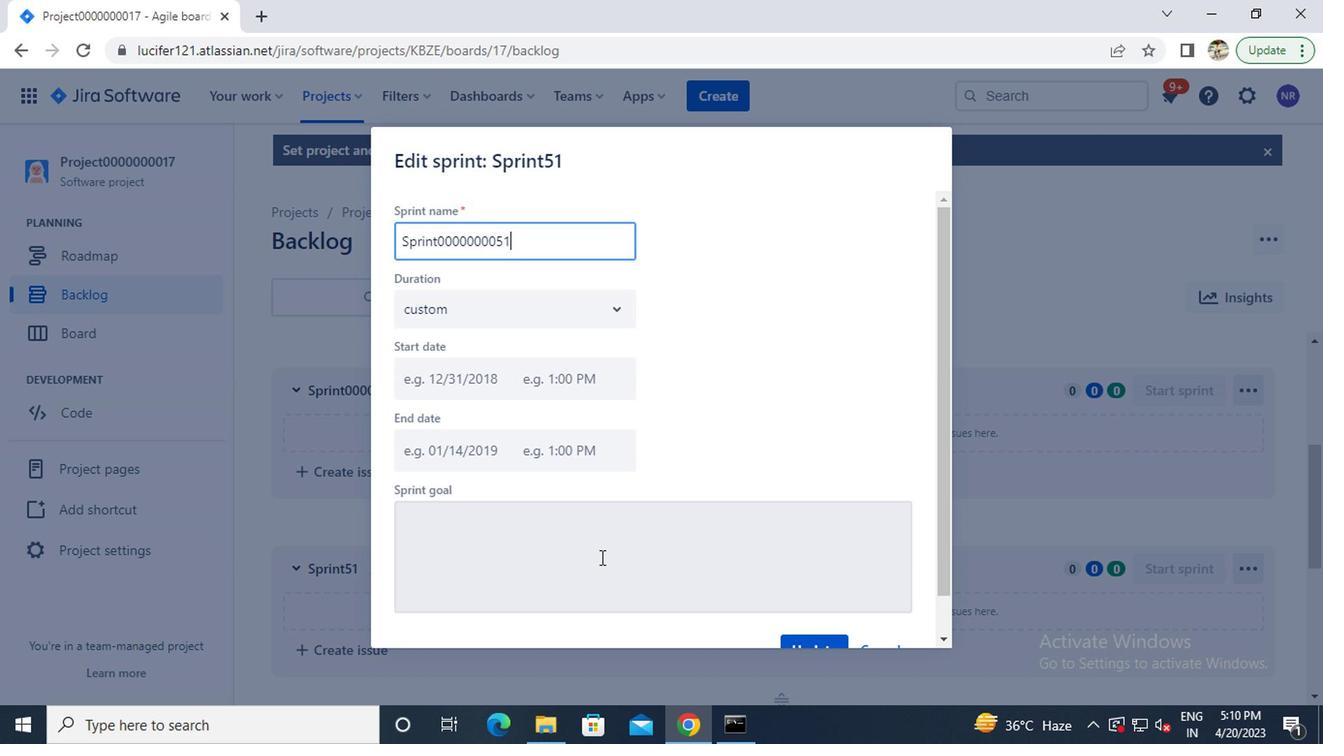 
Action: Mouse scrolled (731, 540) with delta (0, 0)
Screenshot: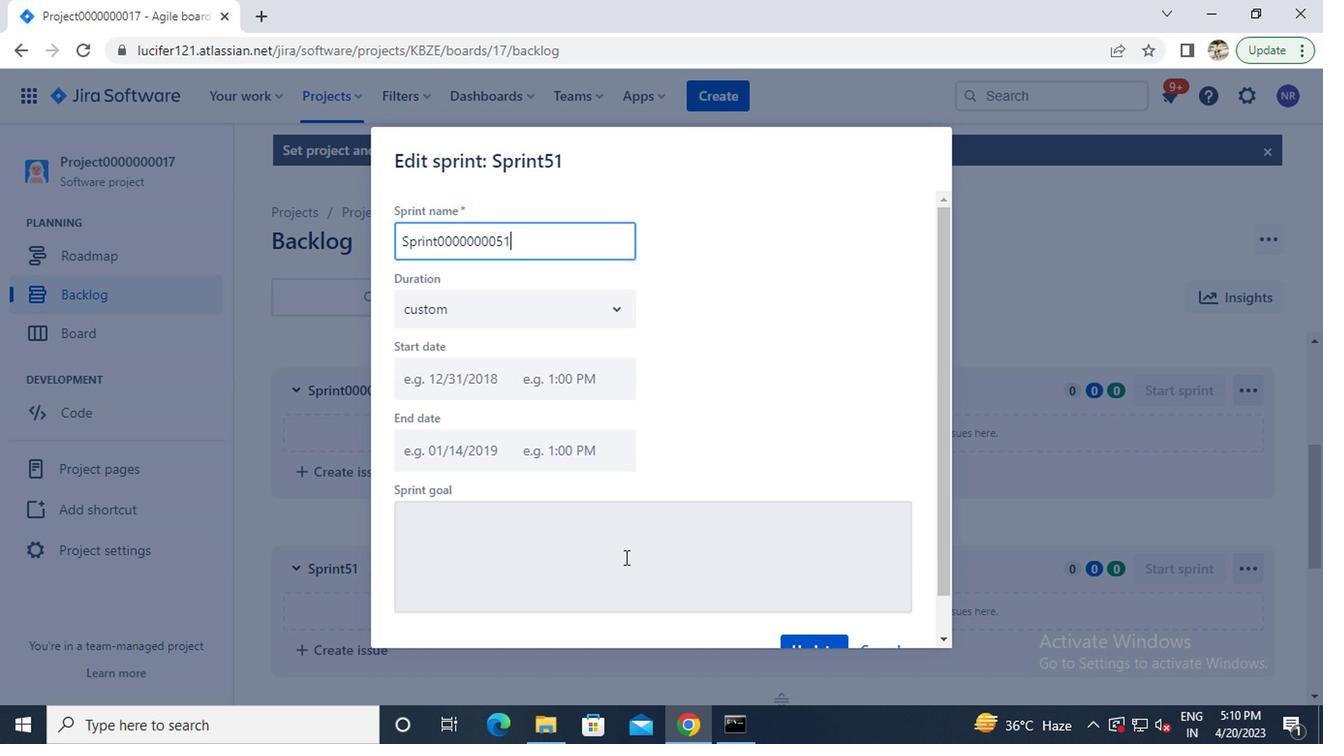 
Action: Mouse moved to (788, 614)
Screenshot: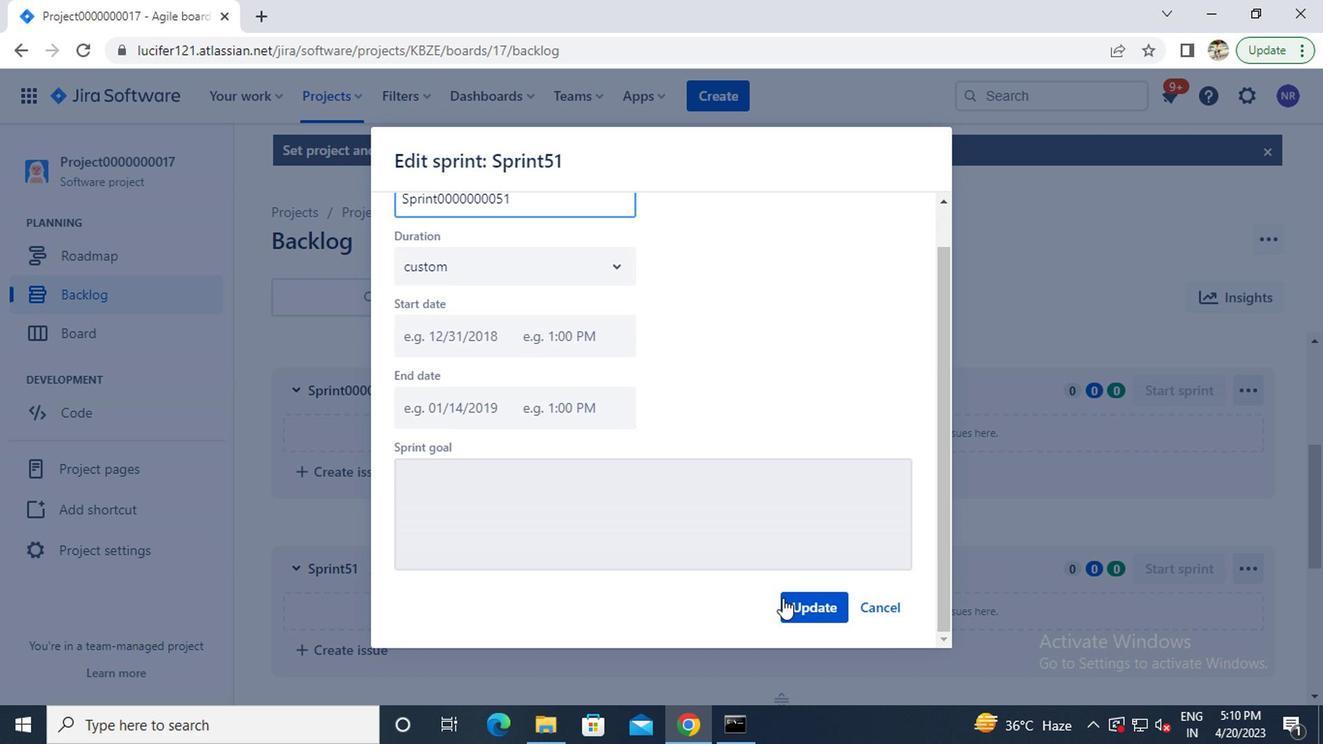 
Action: Mouse pressed left at (788, 614)
Screenshot: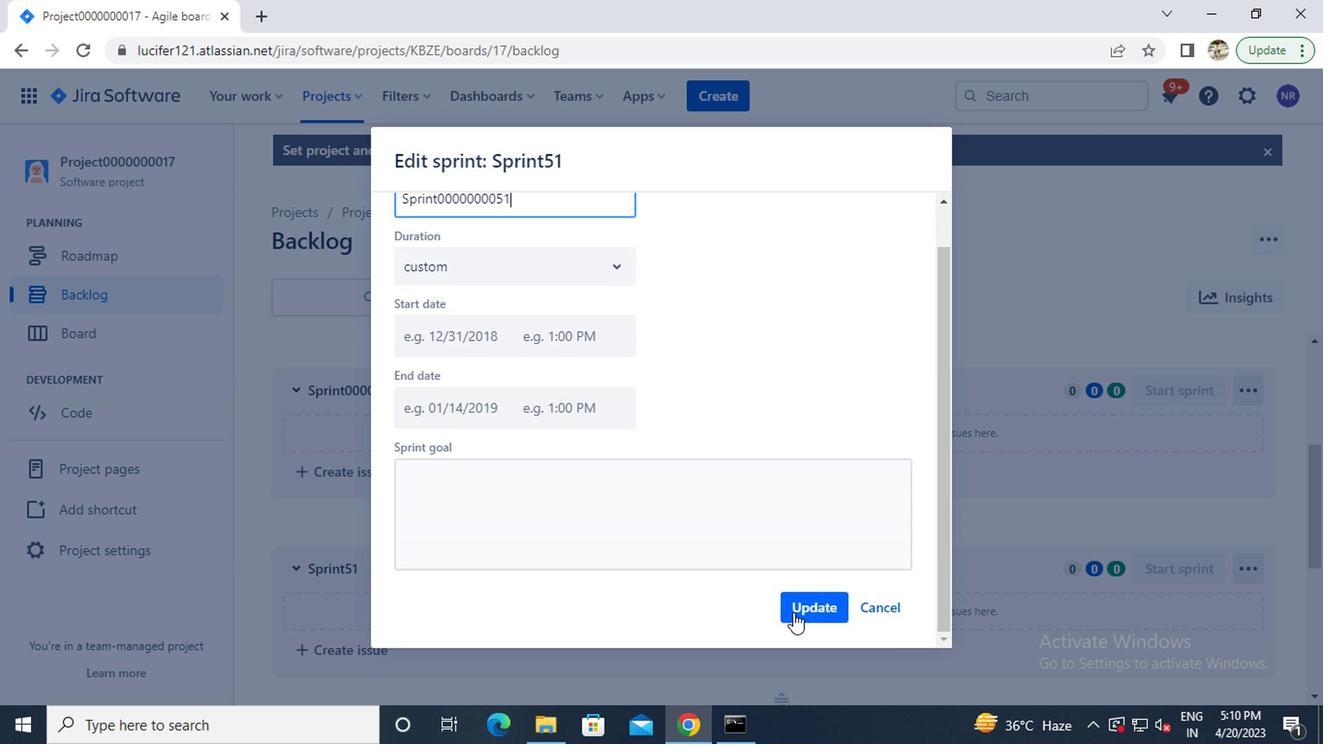 
Action: Mouse moved to (645, 528)
Screenshot: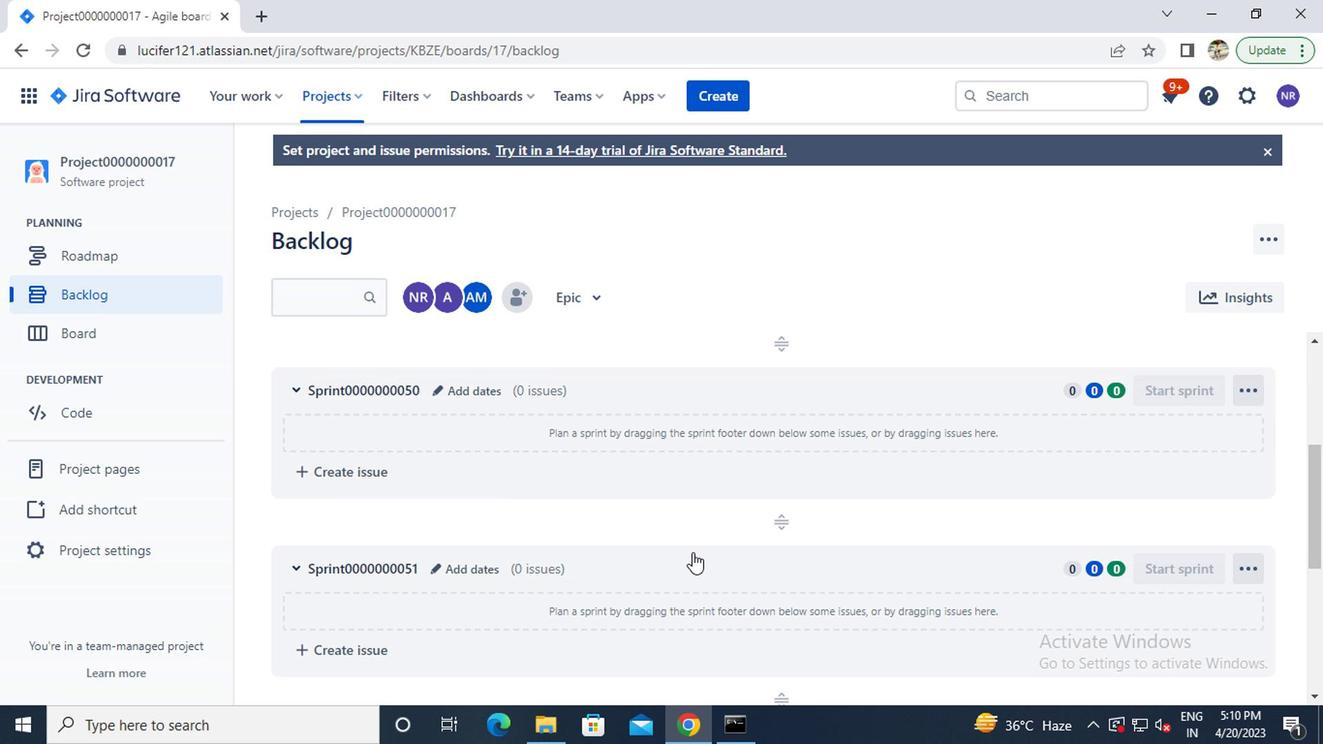 
Action: Mouse scrolled (645, 529) with delta (0, 0)
Screenshot: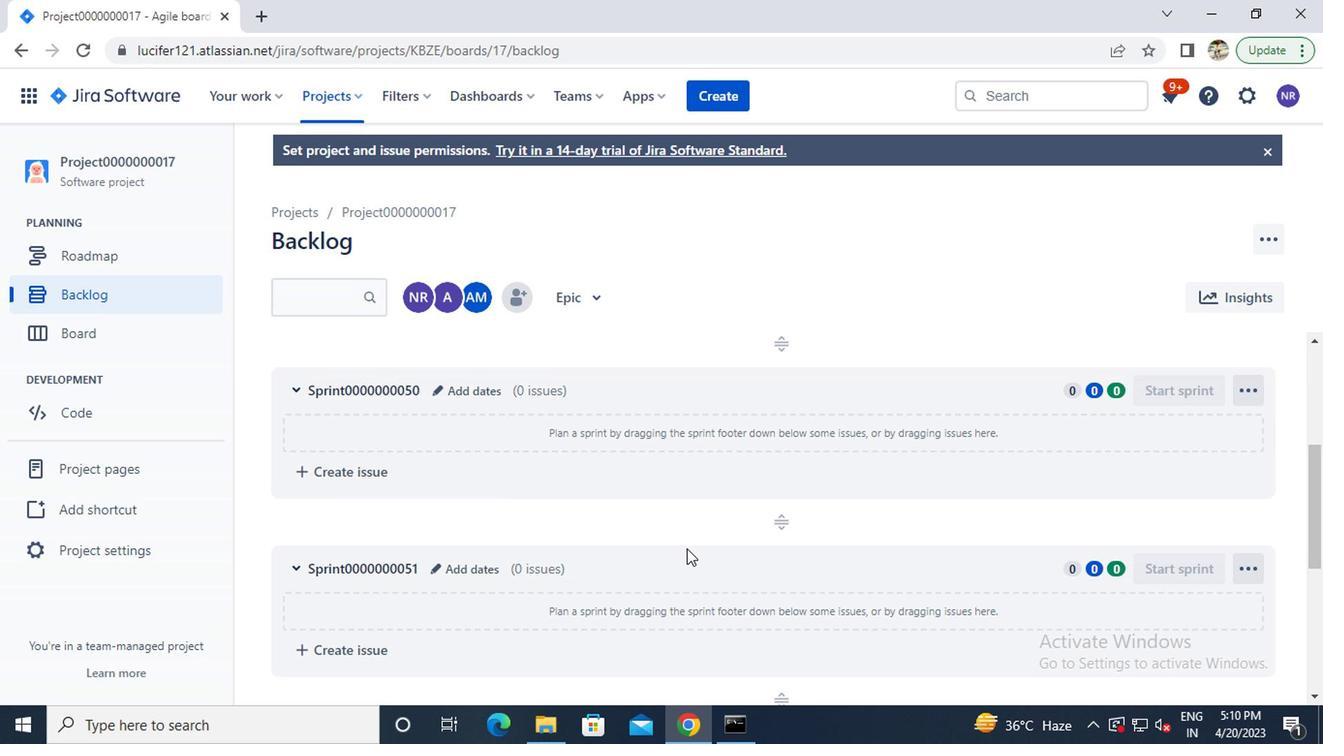 
Action: Mouse scrolled (645, 529) with delta (0, 0)
Screenshot: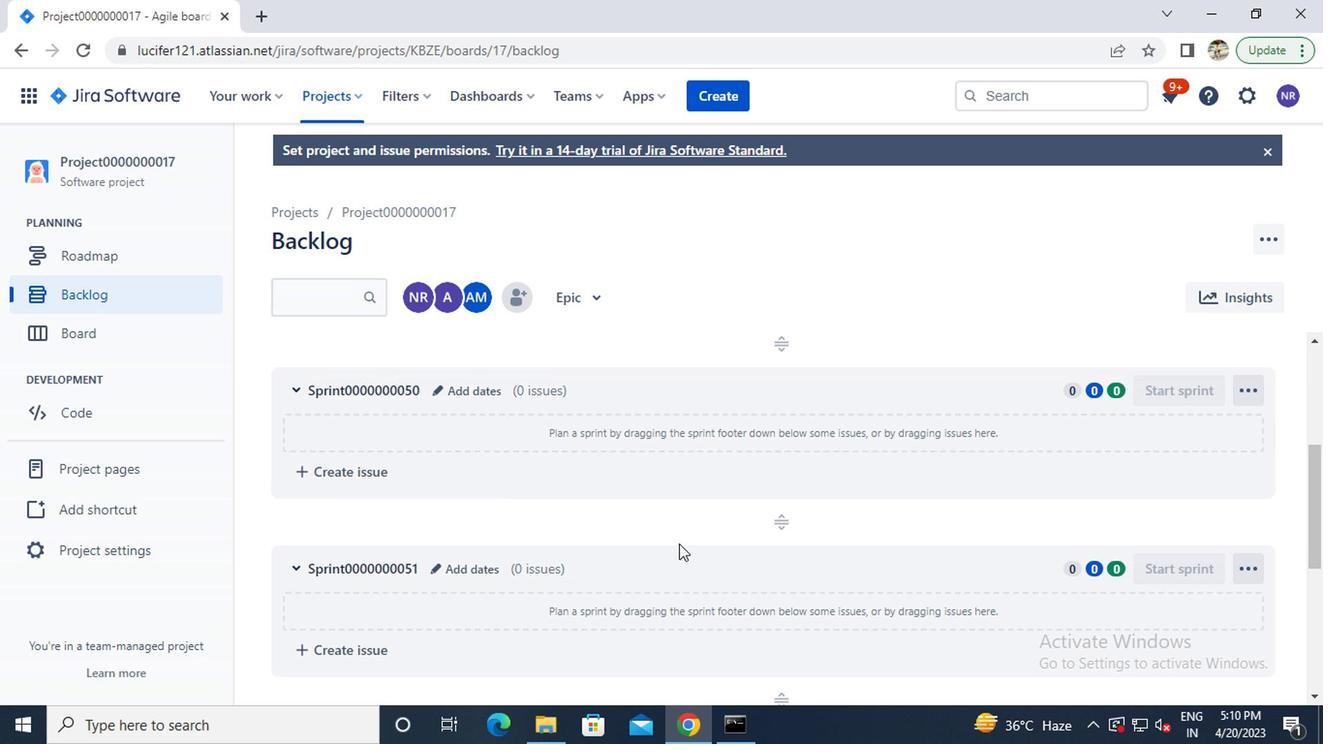 
Action: Mouse scrolled (645, 529) with delta (0, 0)
Screenshot: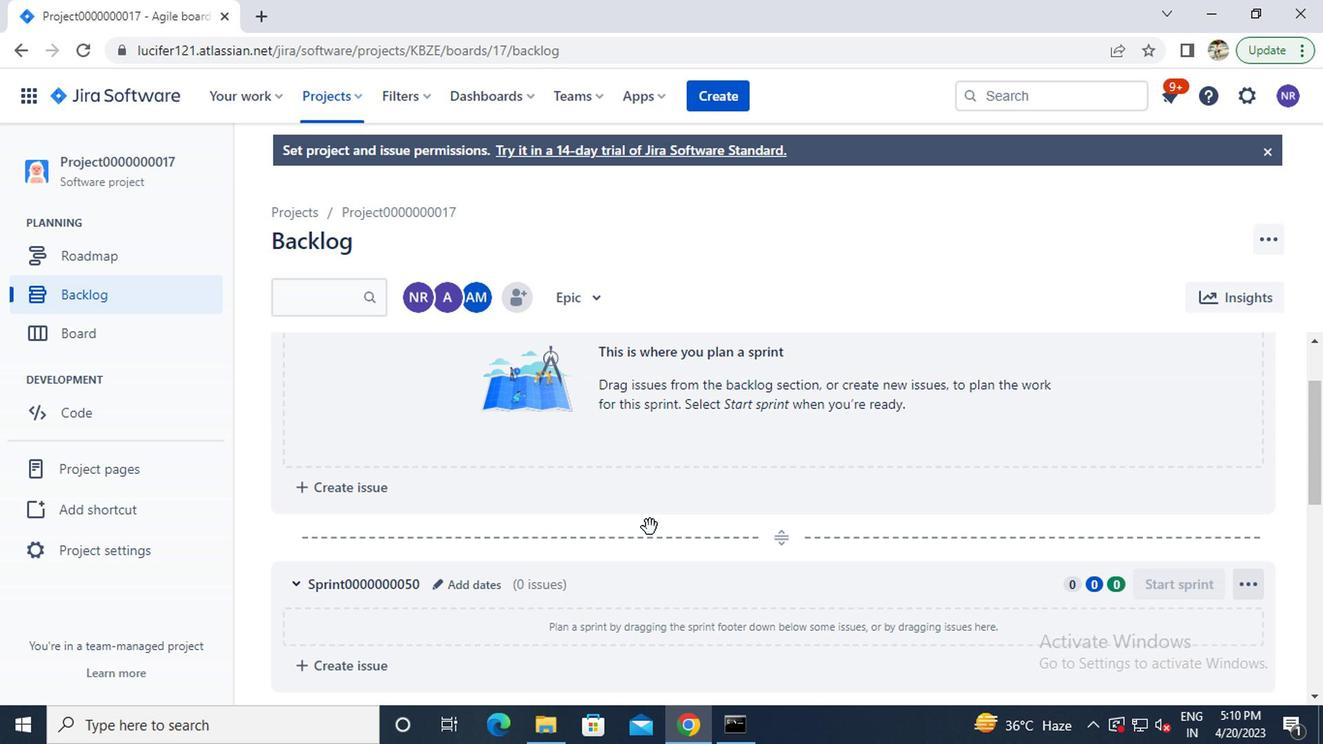 
Action: Mouse scrolled (645, 529) with delta (0, 0)
Screenshot: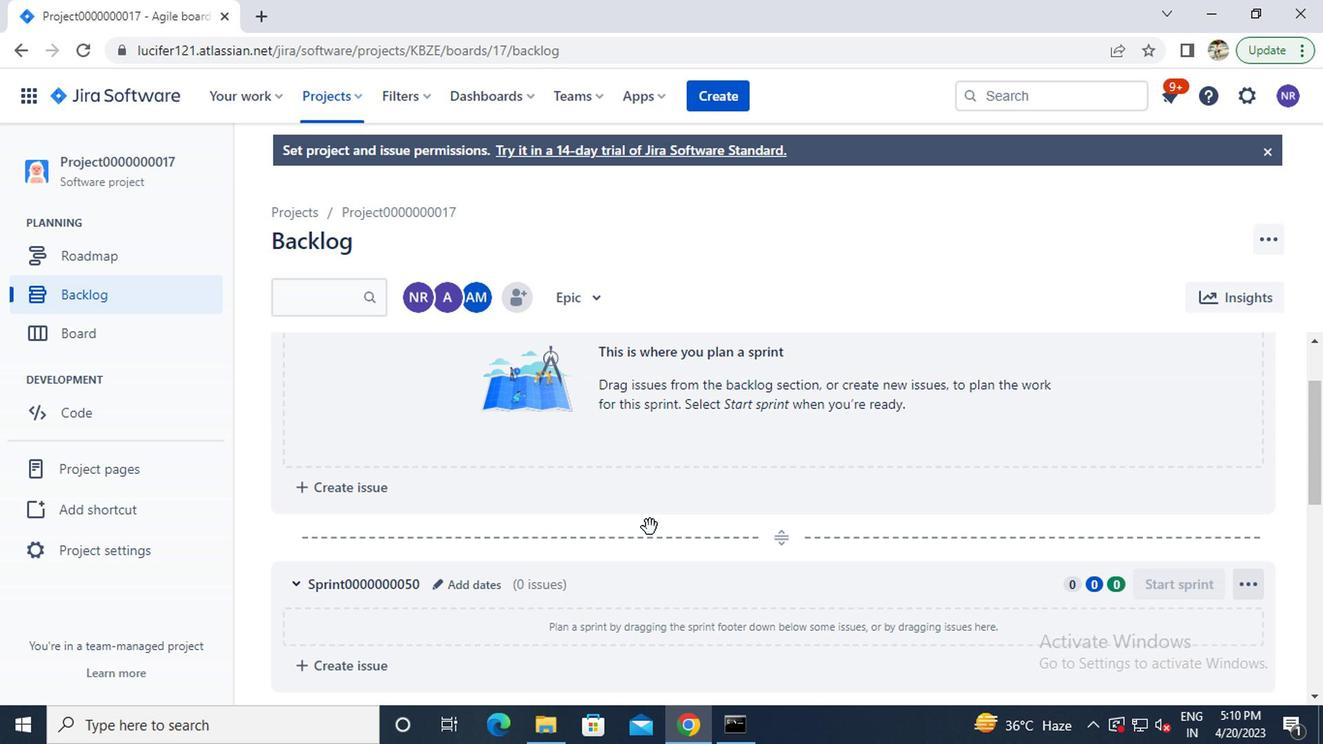 
Action: Mouse moved to (461, 366)
Screenshot: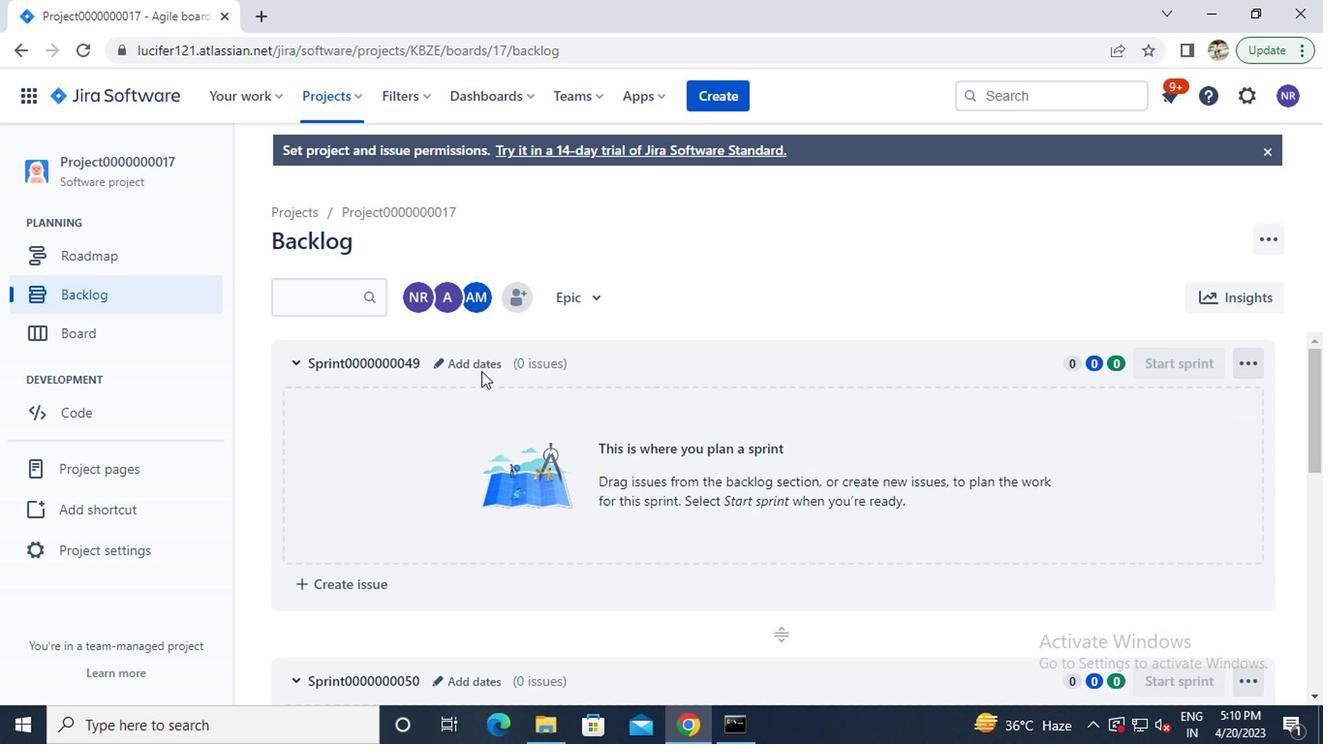 
Action: Mouse pressed left at (461, 366)
Screenshot: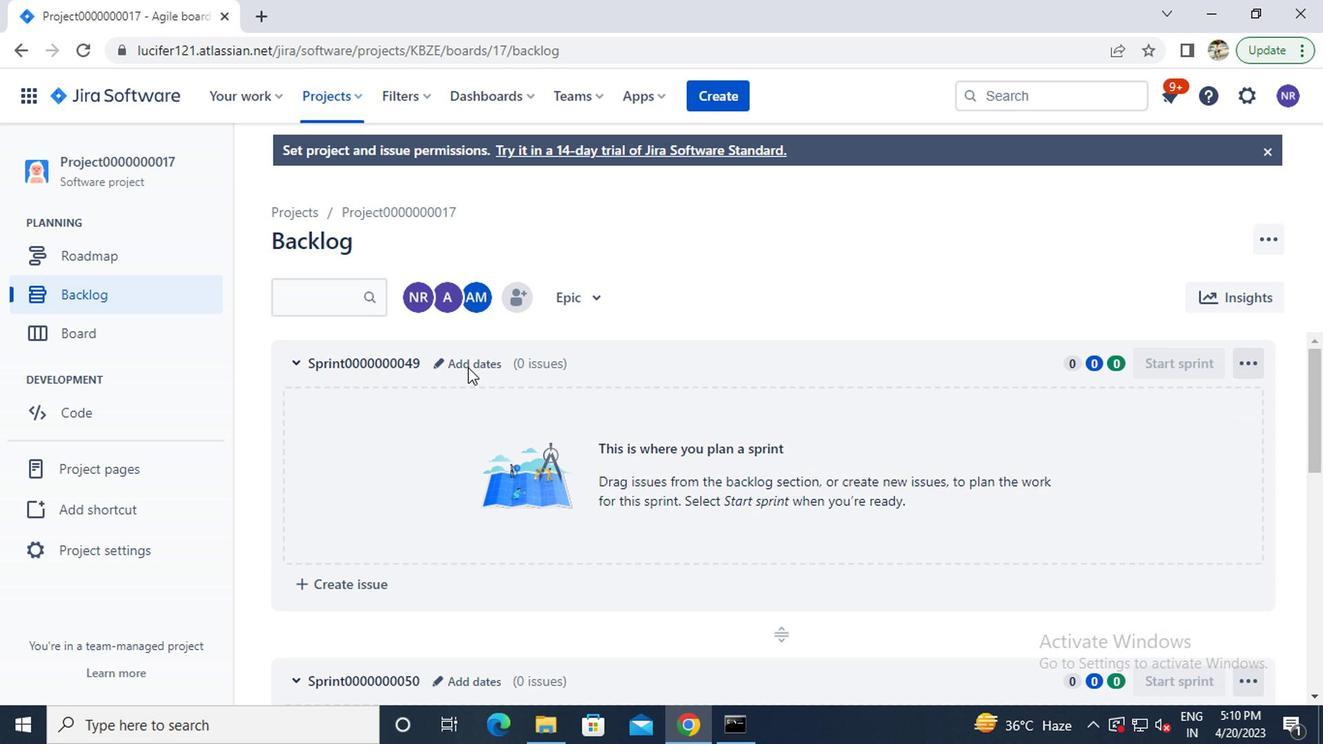 
Action: Mouse moved to (451, 308)
Screenshot: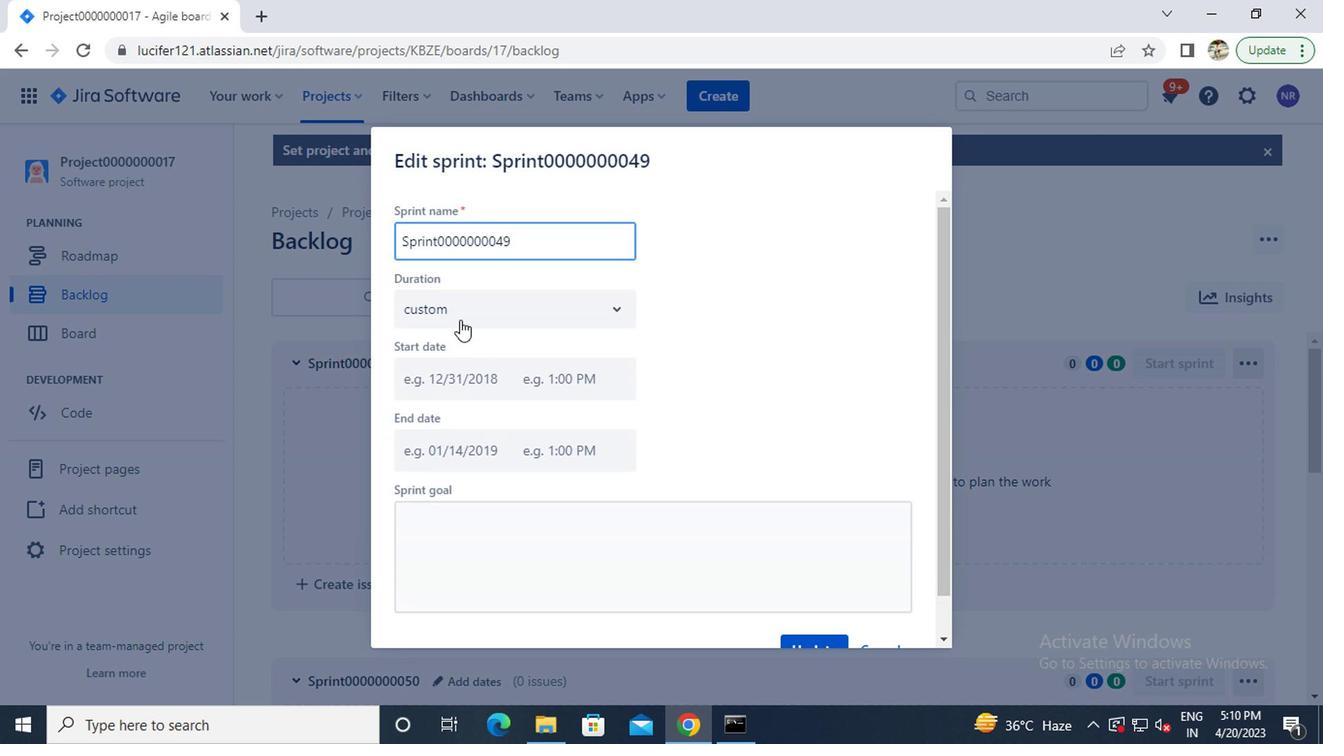 
Action: Mouse pressed left at (451, 308)
Screenshot: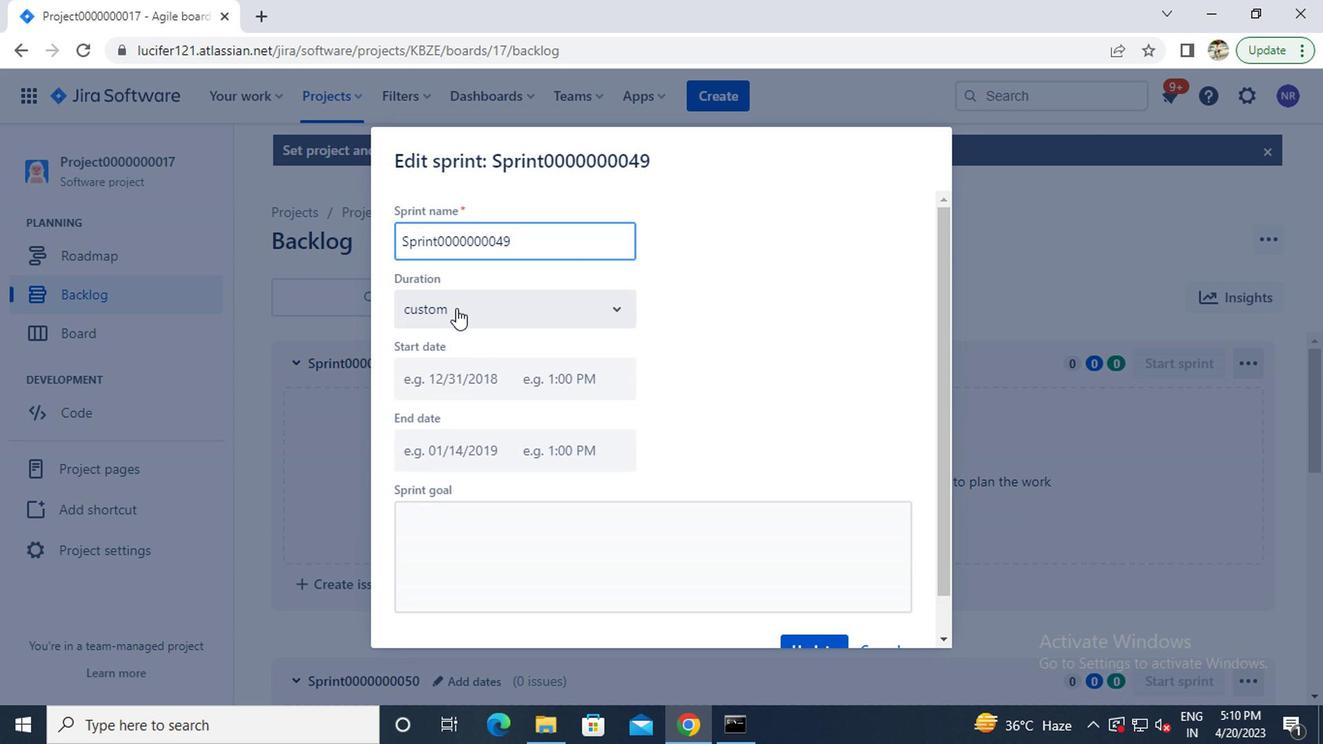 
Action: Mouse moved to (426, 364)
Screenshot: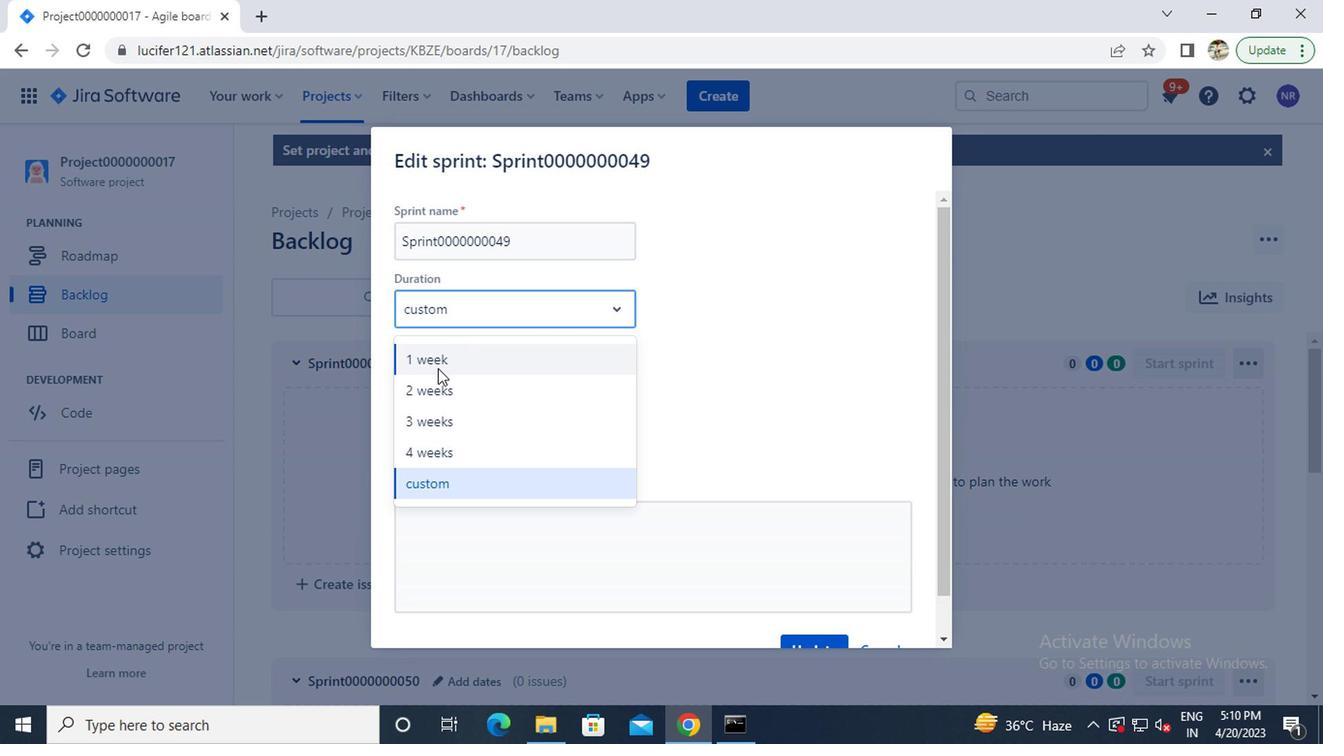 
Action: Mouse pressed left at (426, 364)
Screenshot: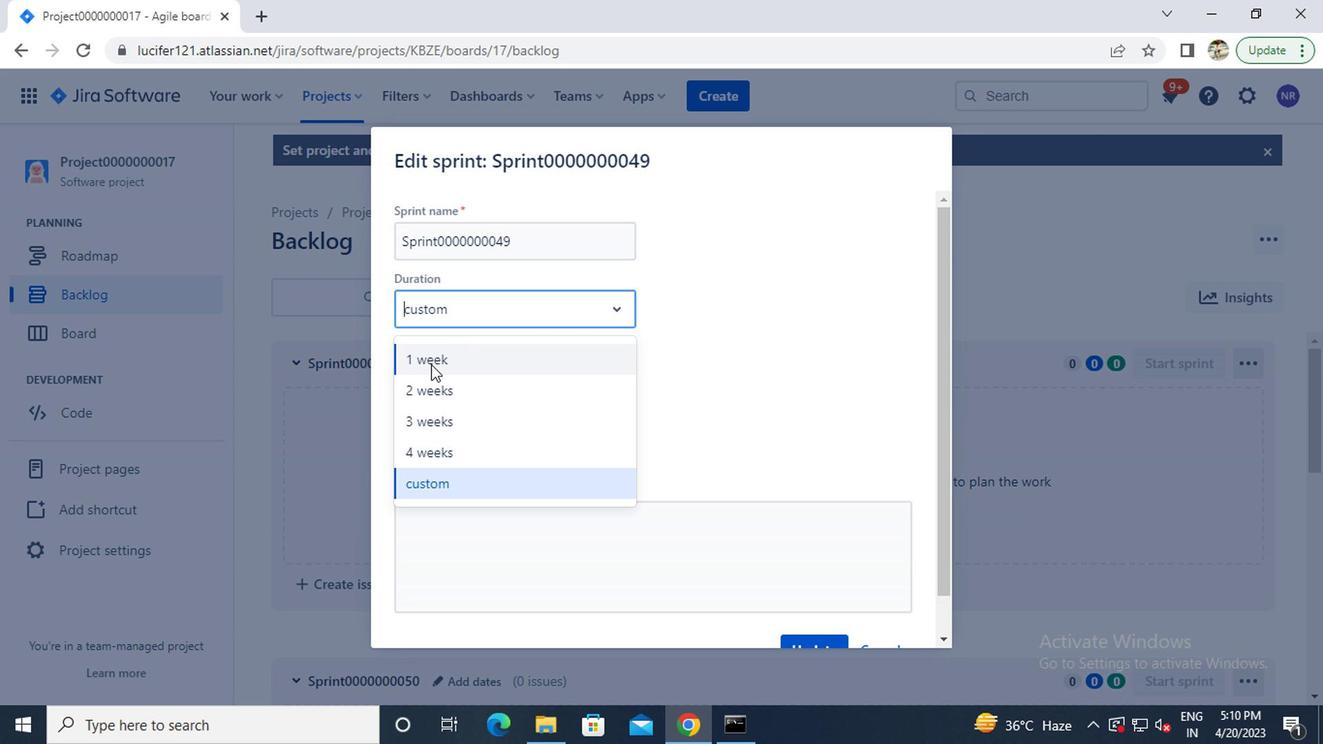 
Action: Mouse moved to (744, 423)
Screenshot: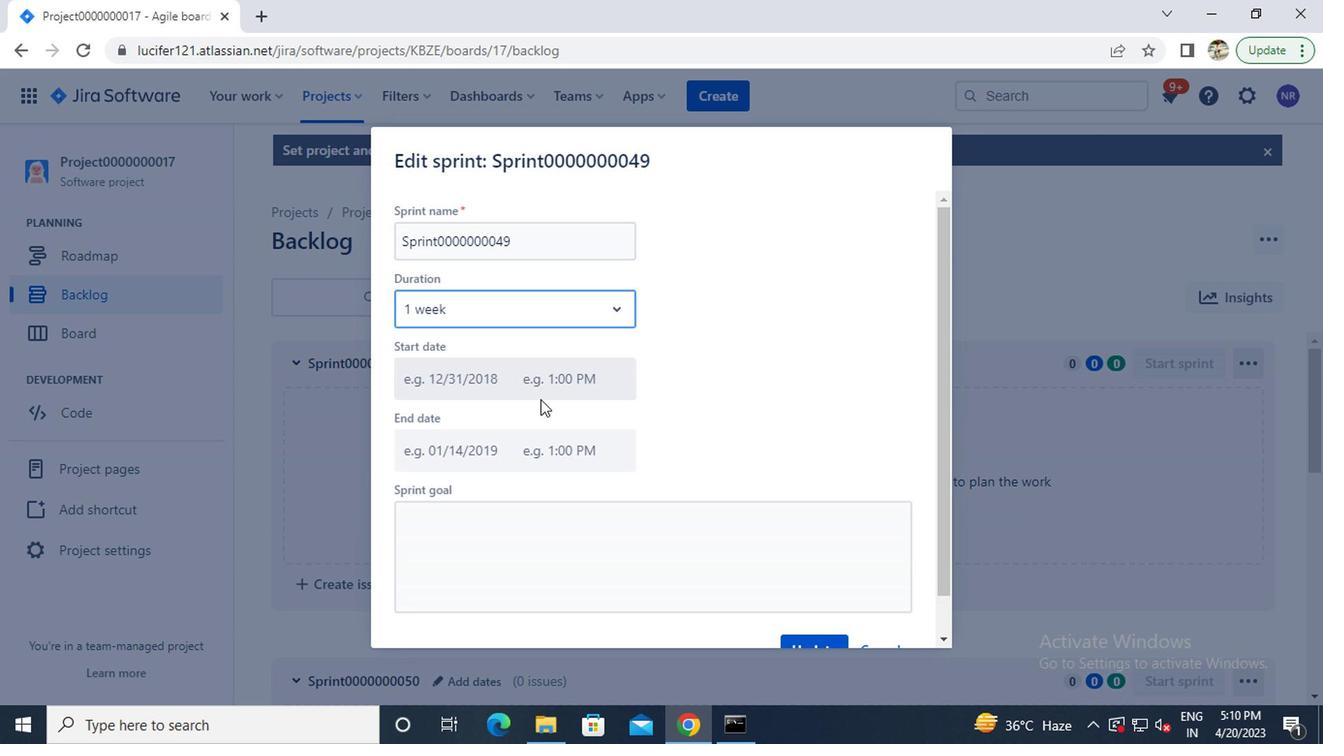 
Action: Mouse scrolled (744, 422) with delta (0, 0)
Screenshot: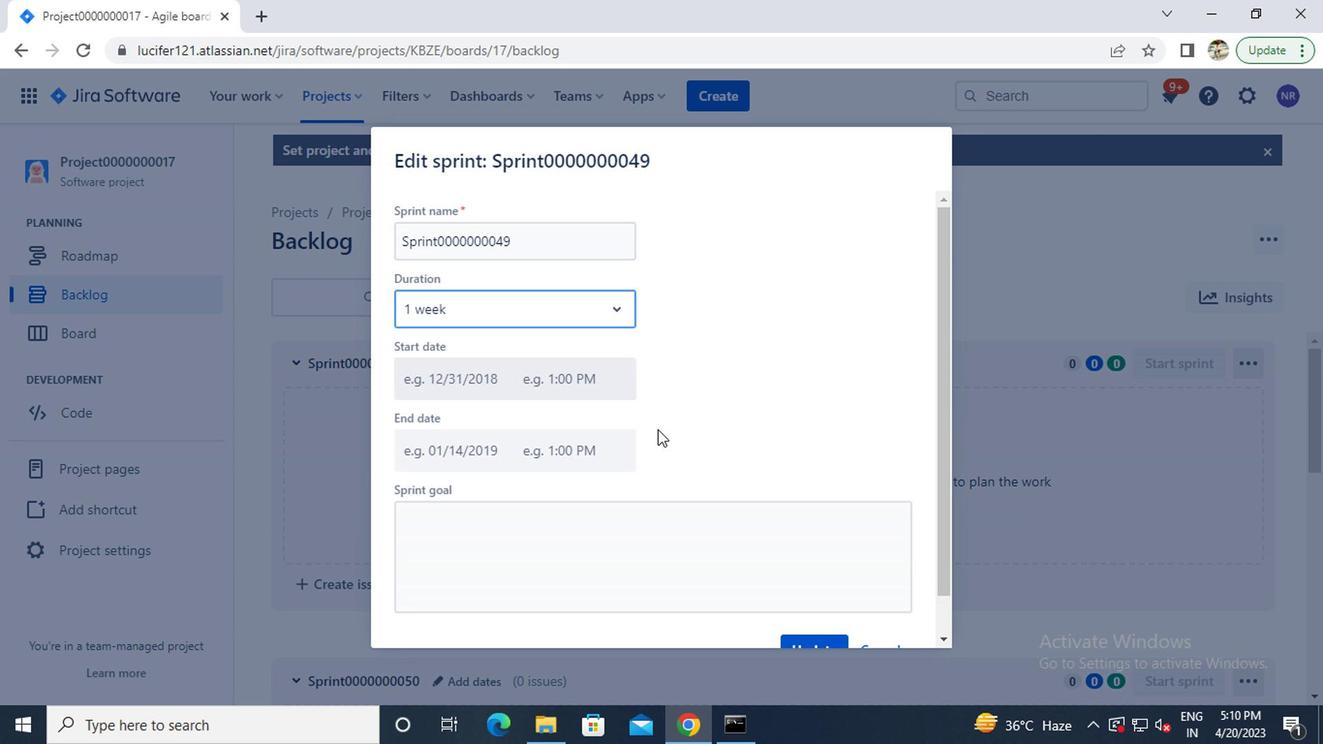 
Action: Mouse scrolled (744, 422) with delta (0, 0)
Screenshot: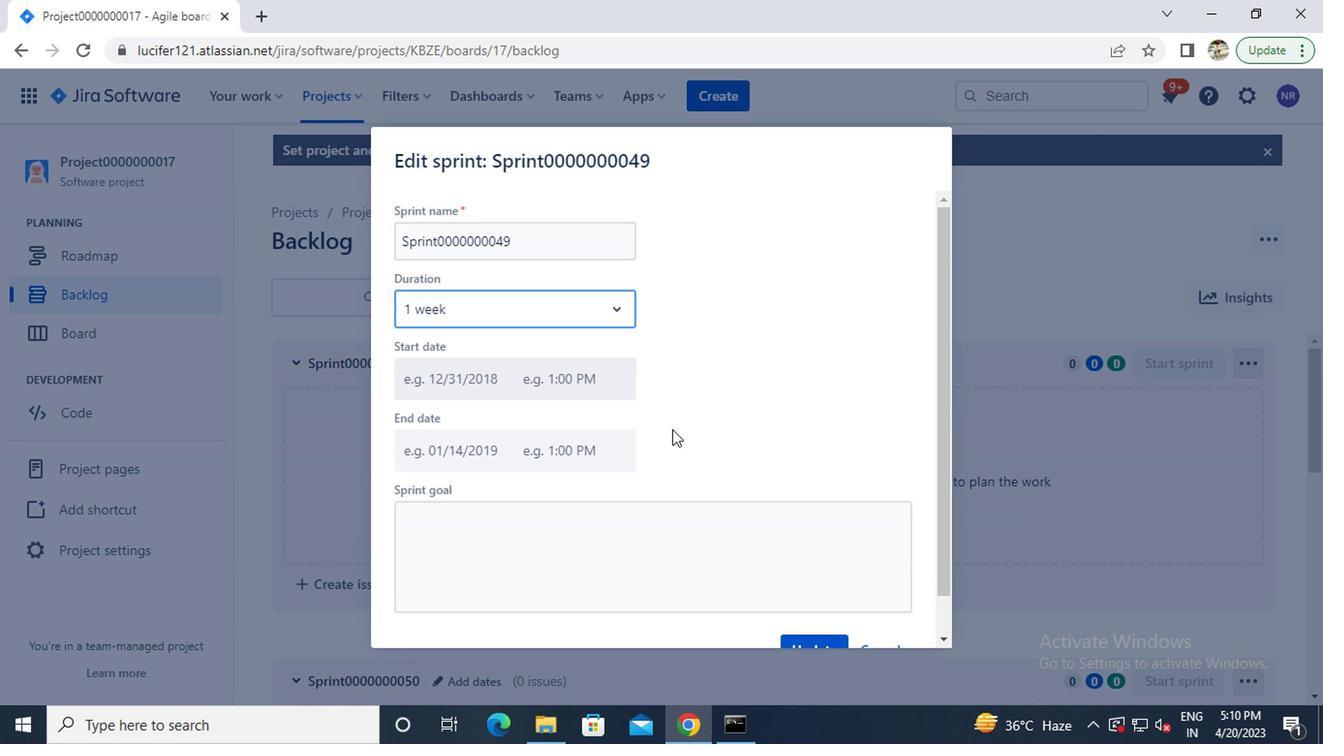 
Action: Mouse scrolled (744, 422) with delta (0, 0)
Screenshot: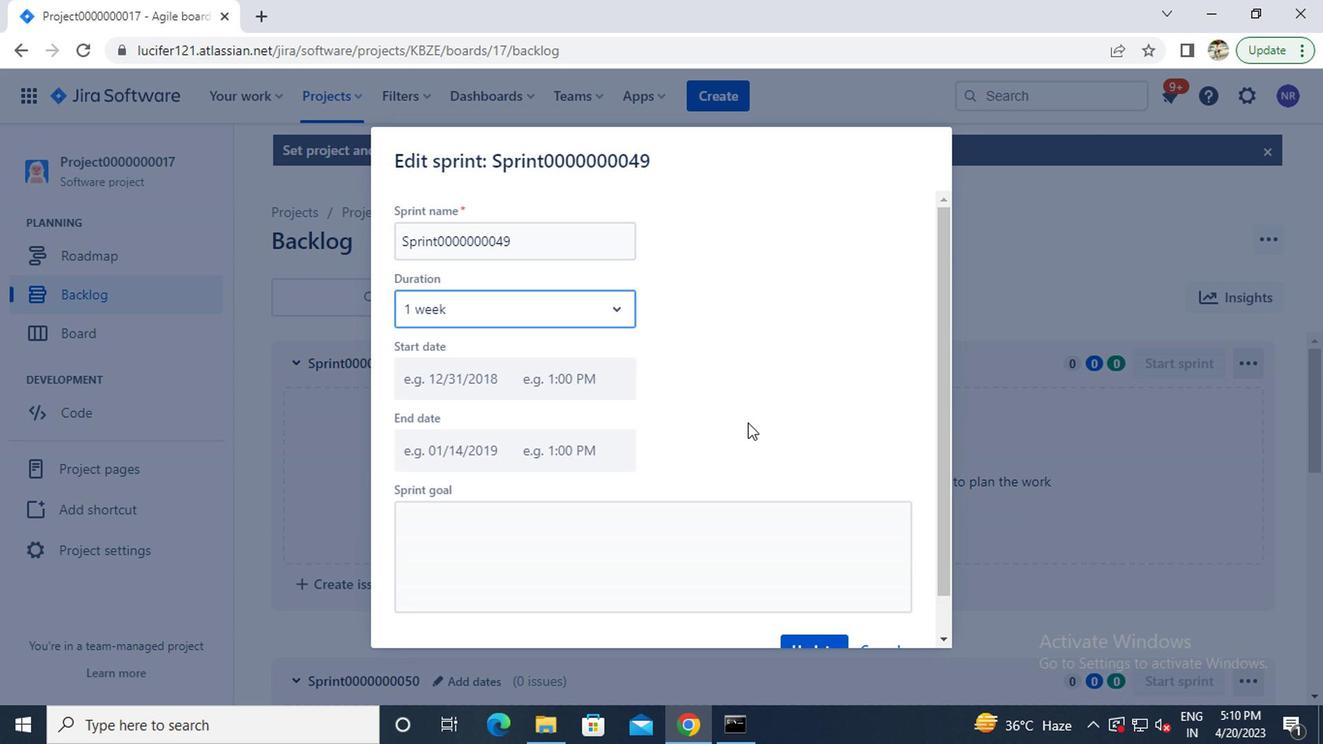 
Action: Mouse moved to (796, 605)
Screenshot: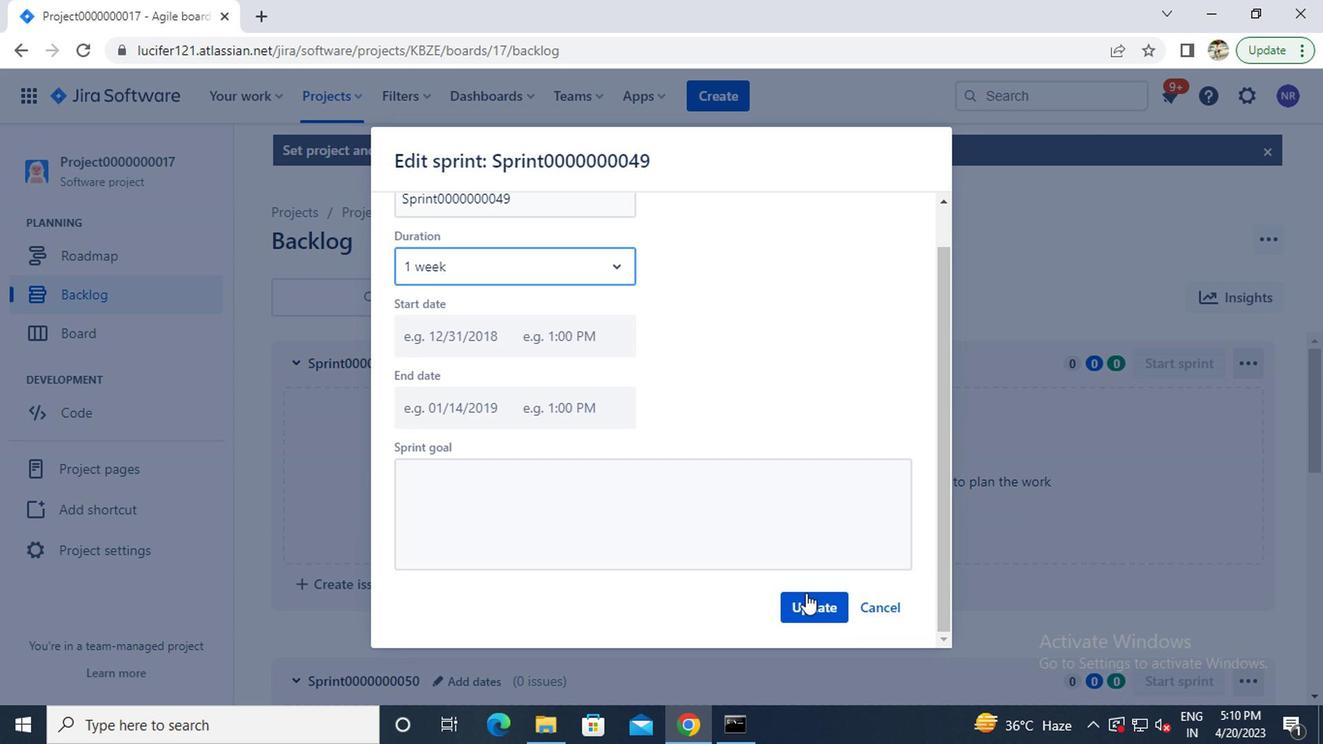 
Action: Mouse pressed left at (796, 605)
Screenshot: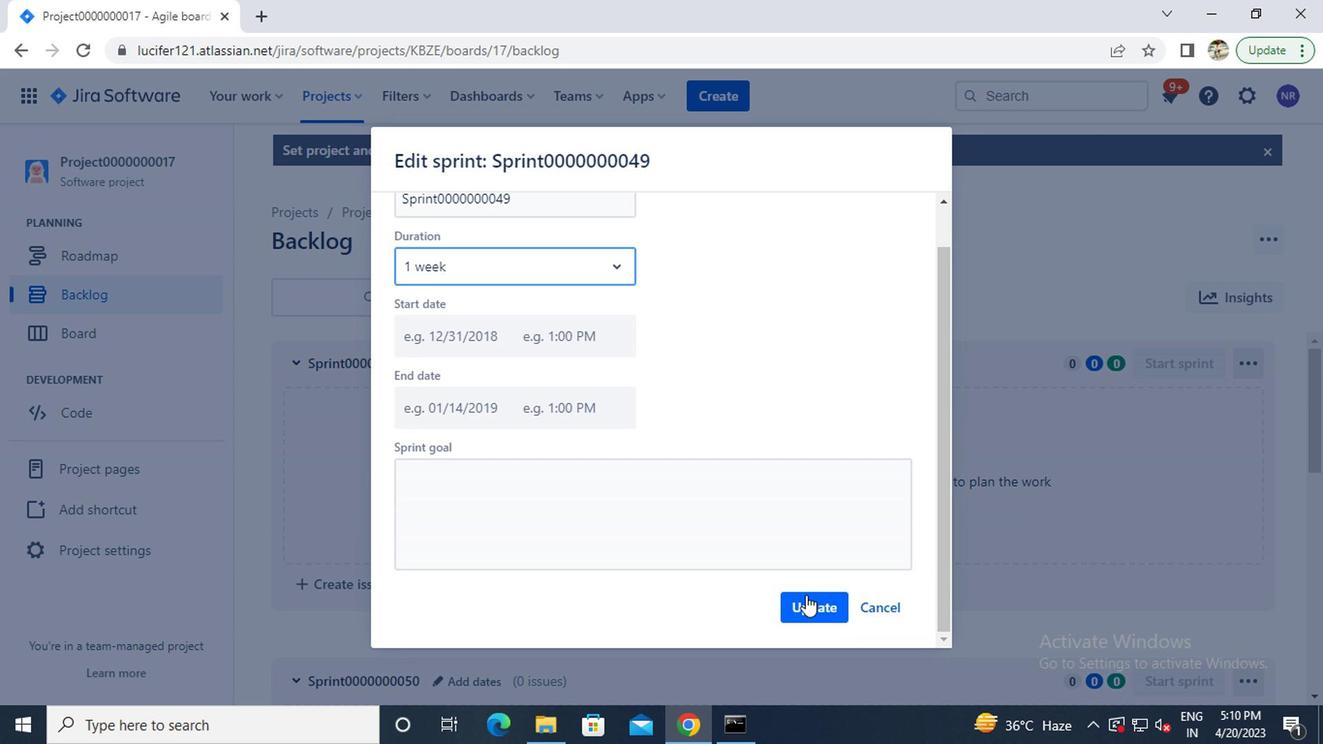 
